 Task: View all the presentations.
Action: Mouse moved to (1123, 209)
Screenshot: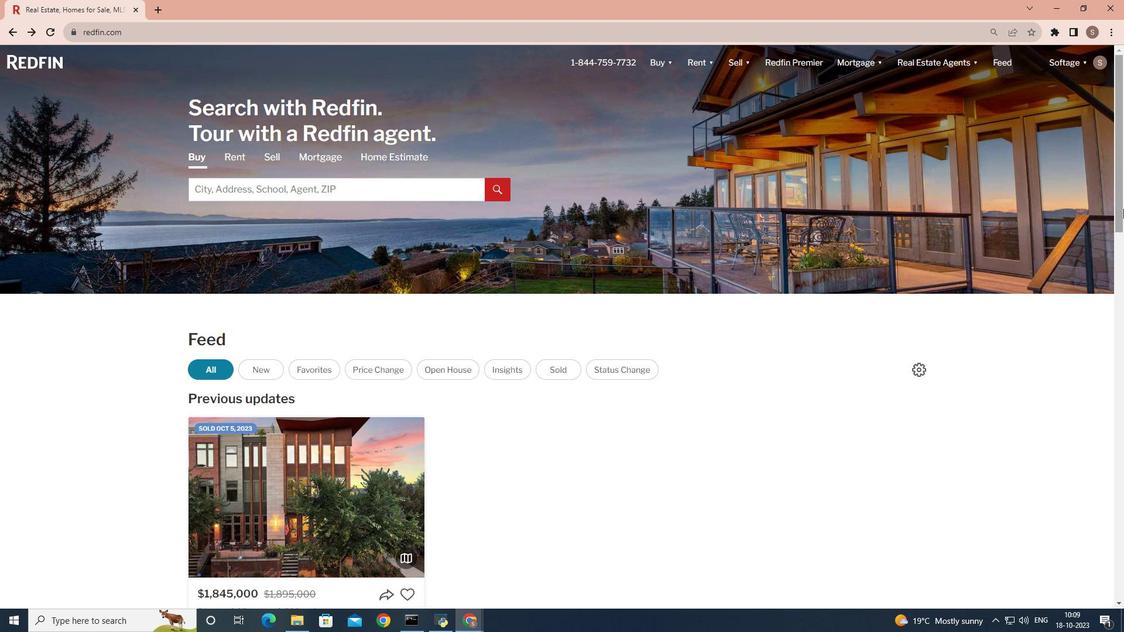 
Action: Mouse pressed left at (1123, 209)
Screenshot: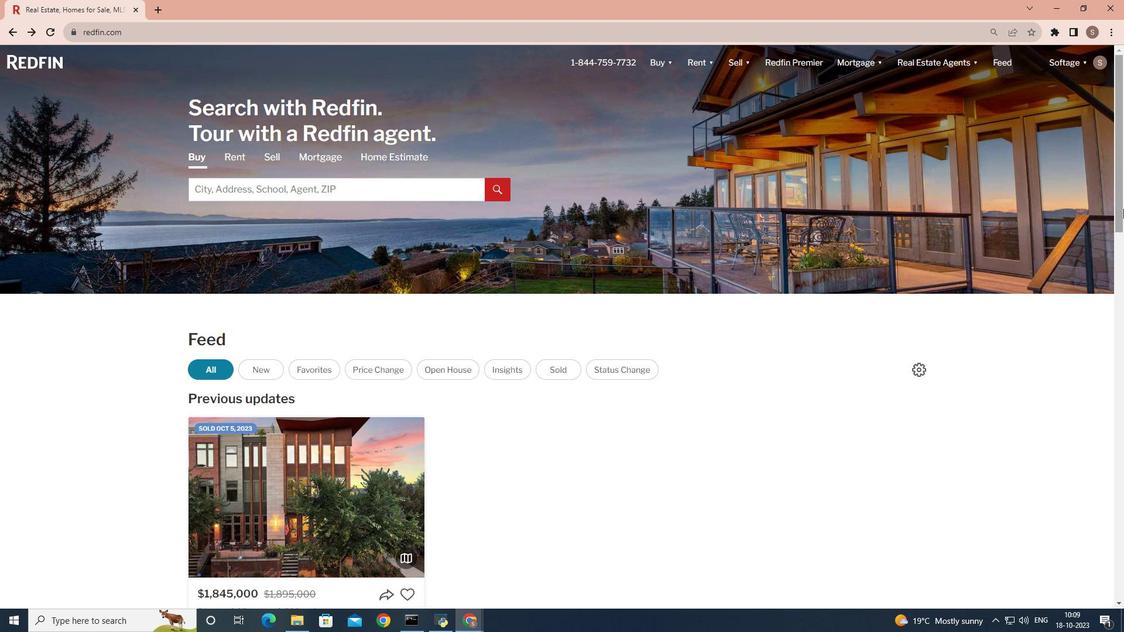 
Action: Mouse moved to (341, 481)
Screenshot: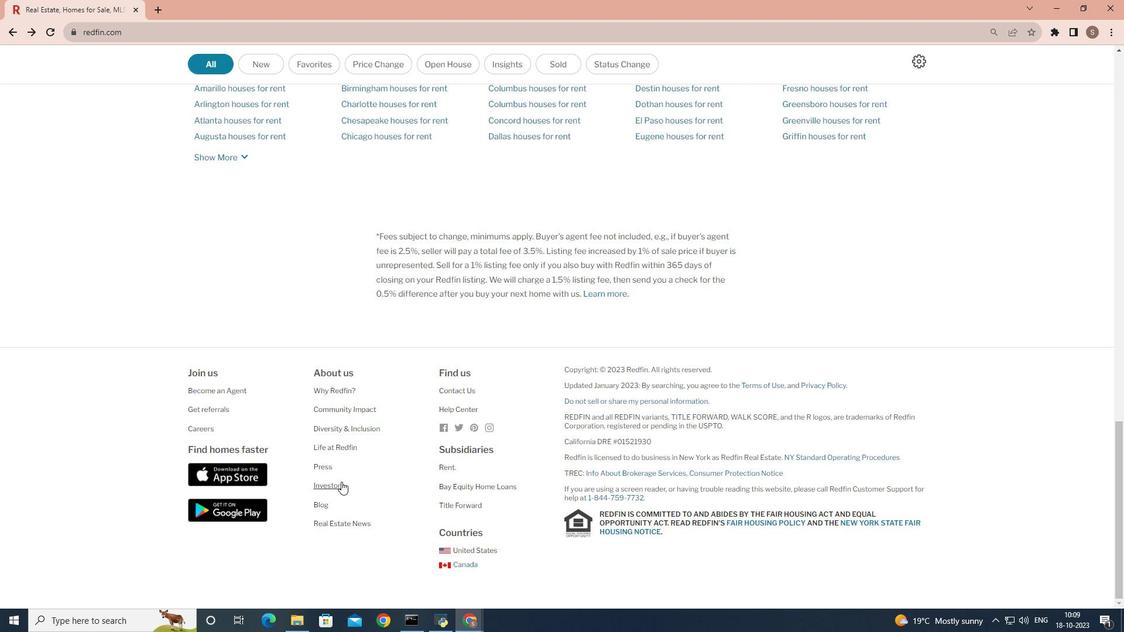 
Action: Mouse pressed left at (341, 481)
Screenshot: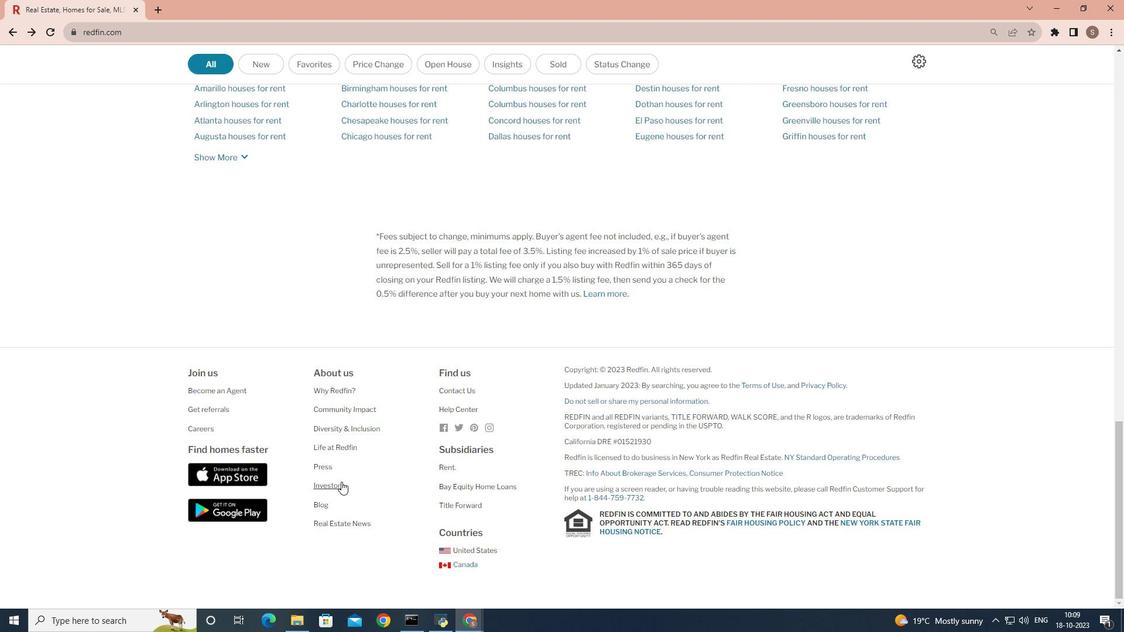 
Action: Mouse moved to (293, 349)
Screenshot: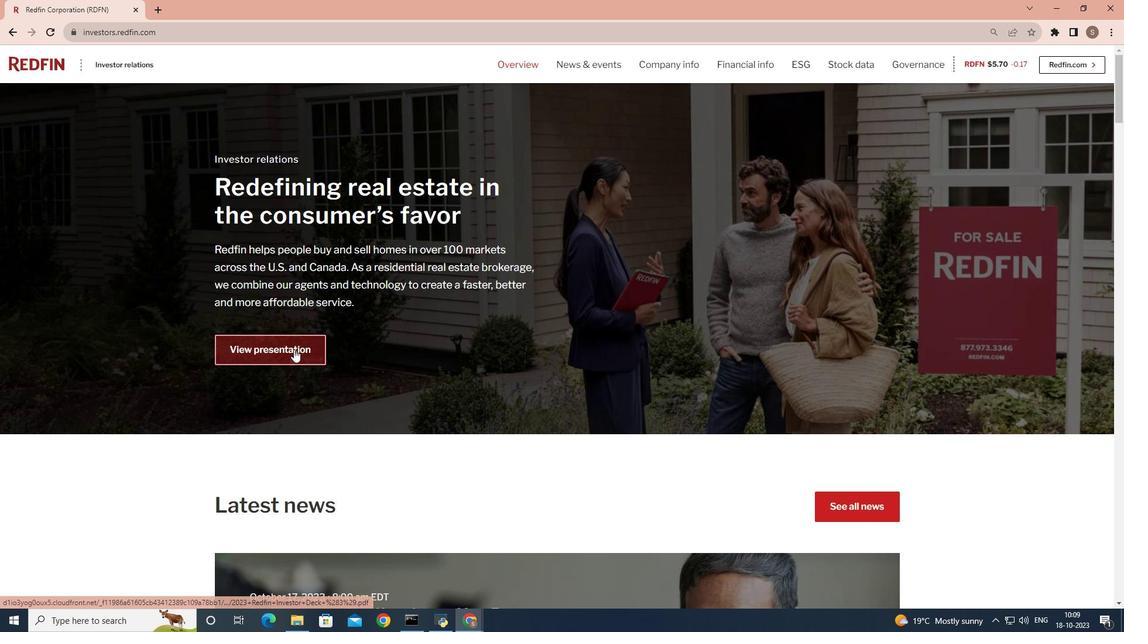 
Action: Mouse pressed left at (293, 349)
Screenshot: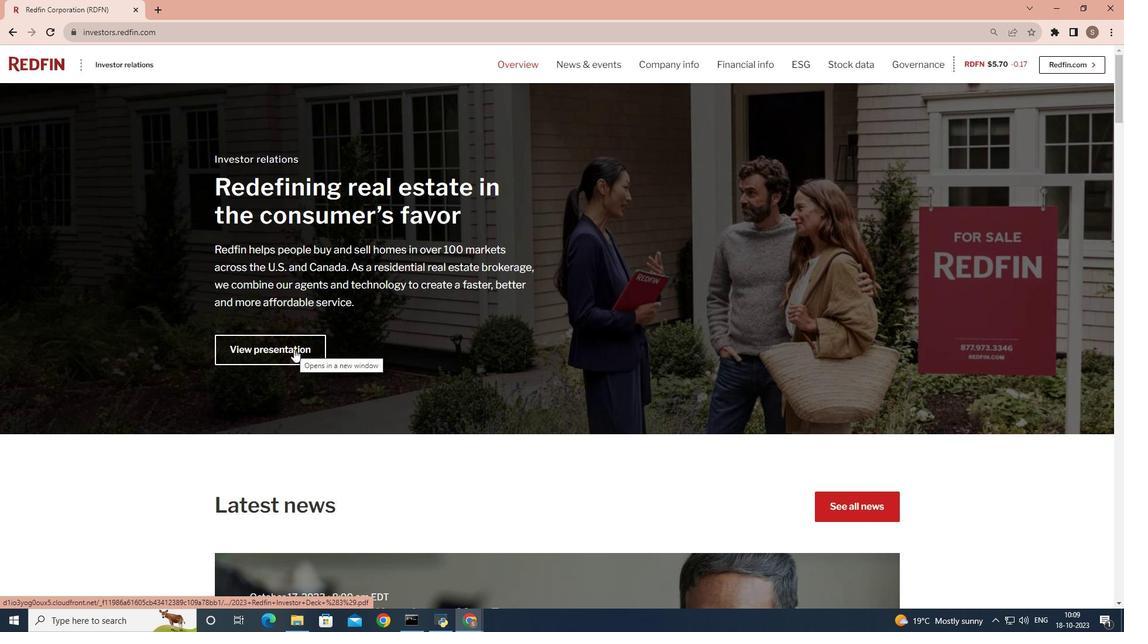
Action: Mouse scrolled (293, 348) with delta (0, 0)
Screenshot: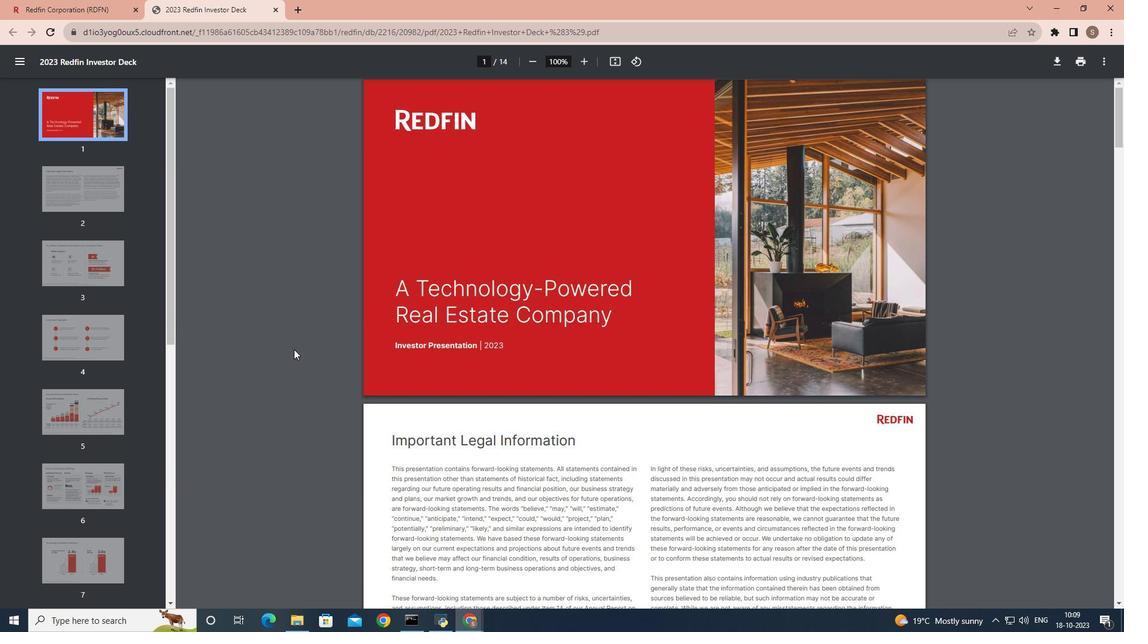 
Action: Mouse scrolled (293, 348) with delta (0, 0)
Screenshot: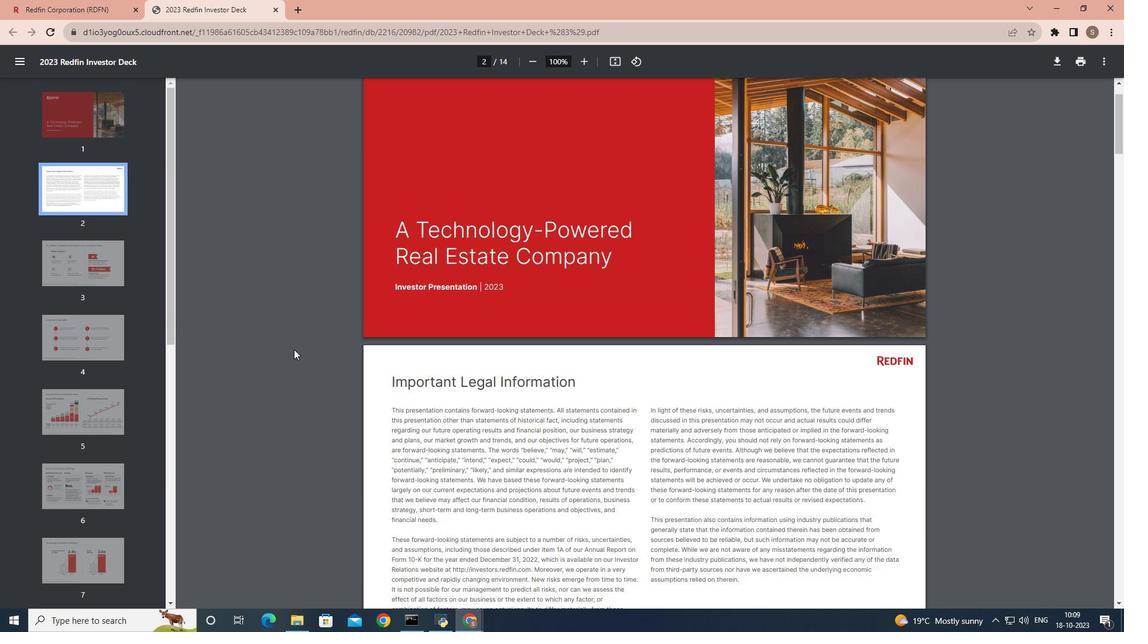 
Action: Mouse scrolled (293, 348) with delta (0, 0)
Screenshot: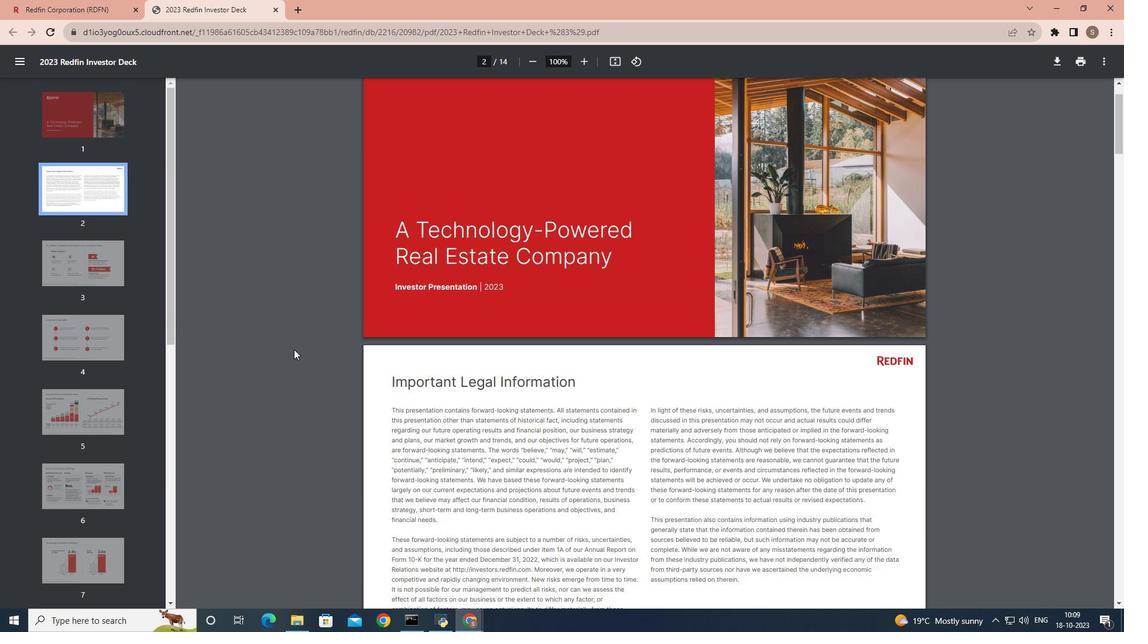 
Action: Mouse scrolled (293, 348) with delta (0, 0)
Screenshot: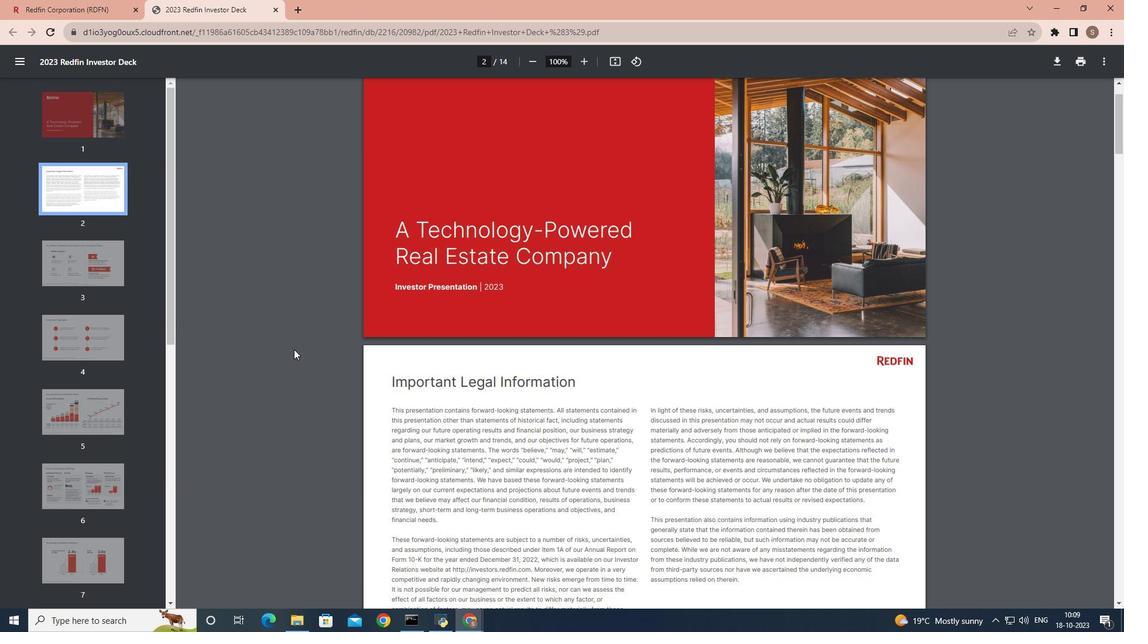 
Action: Mouse scrolled (293, 348) with delta (0, 0)
Screenshot: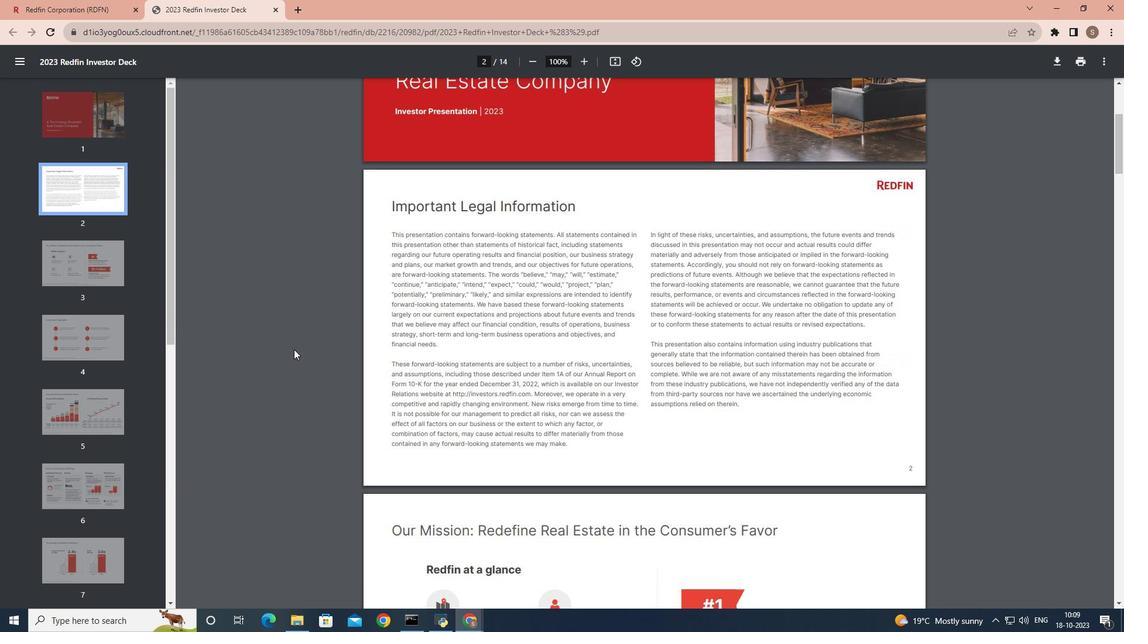 
Action: Mouse scrolled (293, 348) with delta (0, 0)
Screenshot: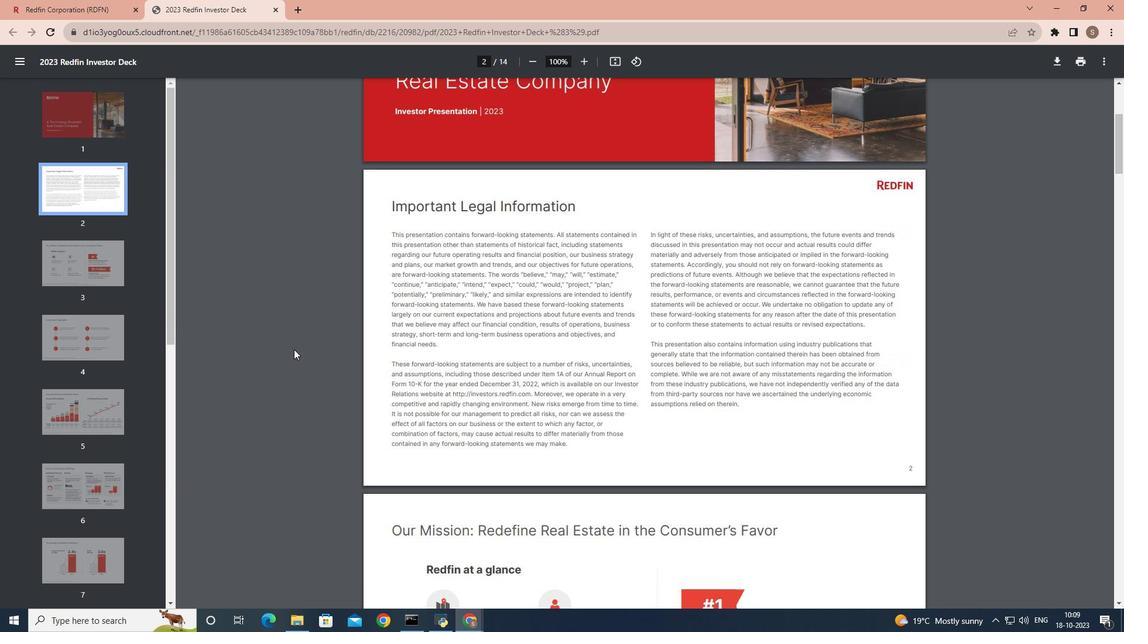 
Action: Mouse scrolled (293, 348) with delta (0, 0)
Screenshot: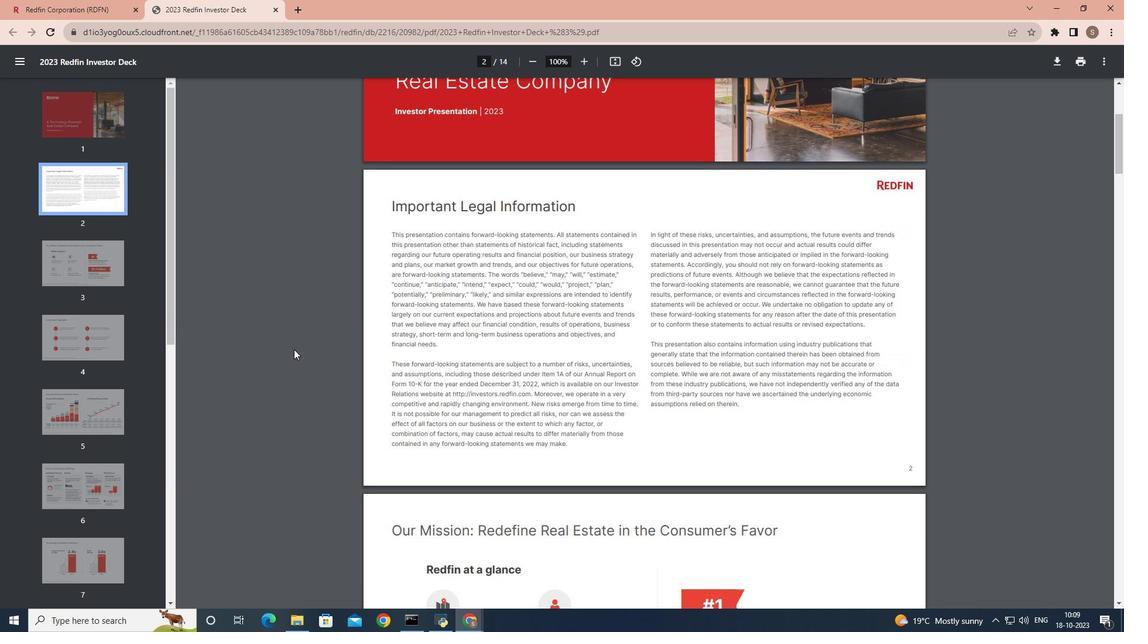 
Action: Mouse scrolled (293, 348) with delta (0, 0)
Screenshot: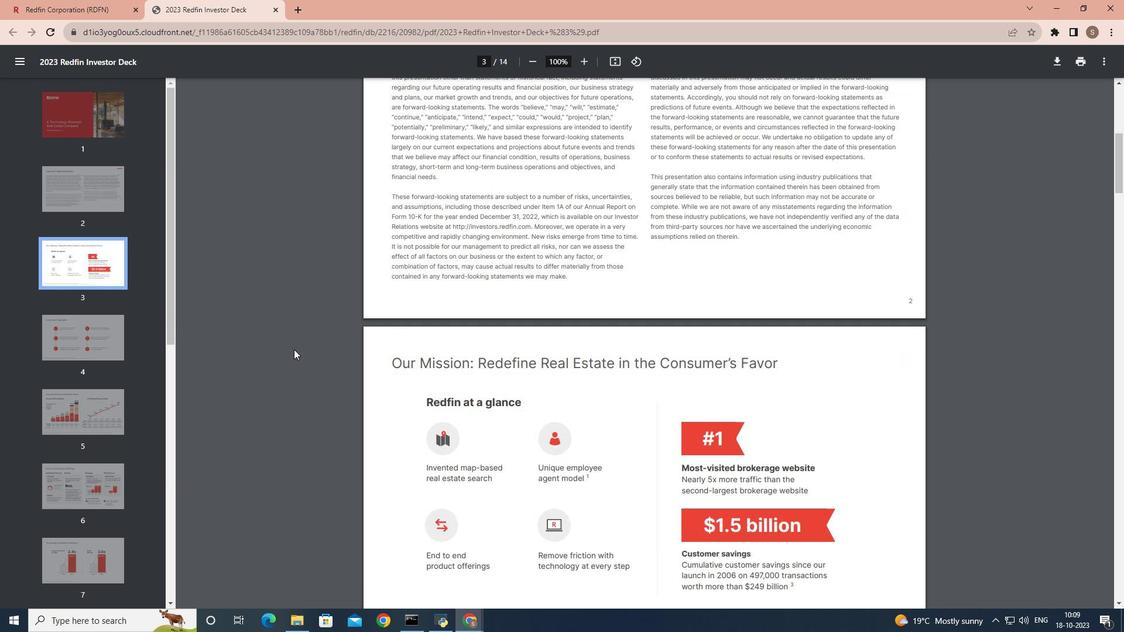 
Action: Mouse scrolled (293, 348) with delta (0, 0)
Screenshot: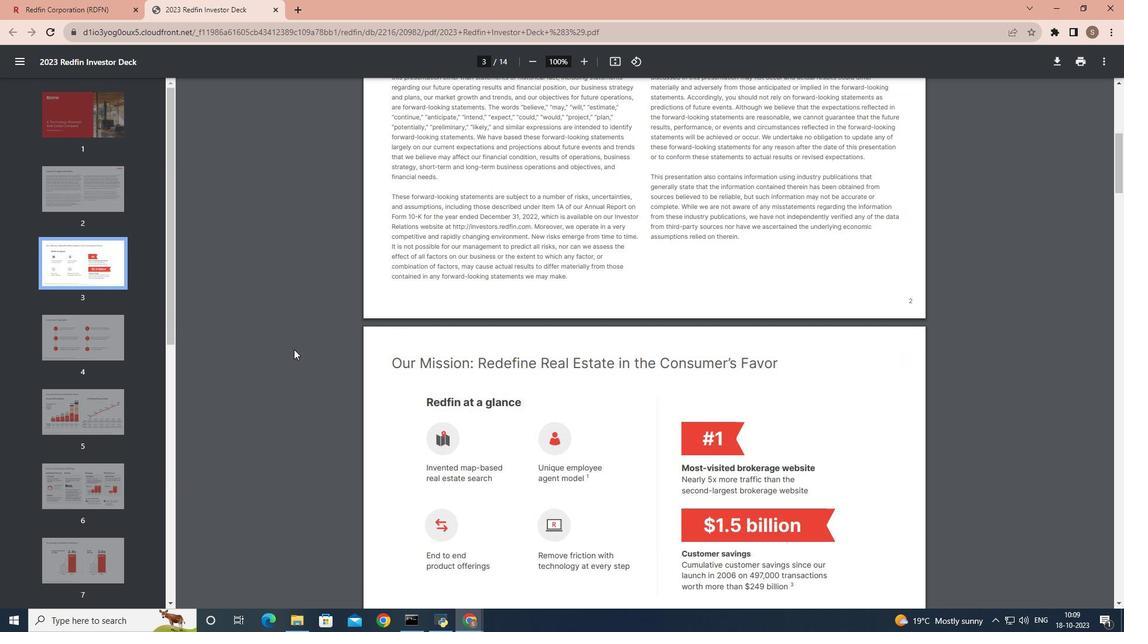 
Action: Mouse scrolled (293, 348) with delta (0, 0)
Screenshot: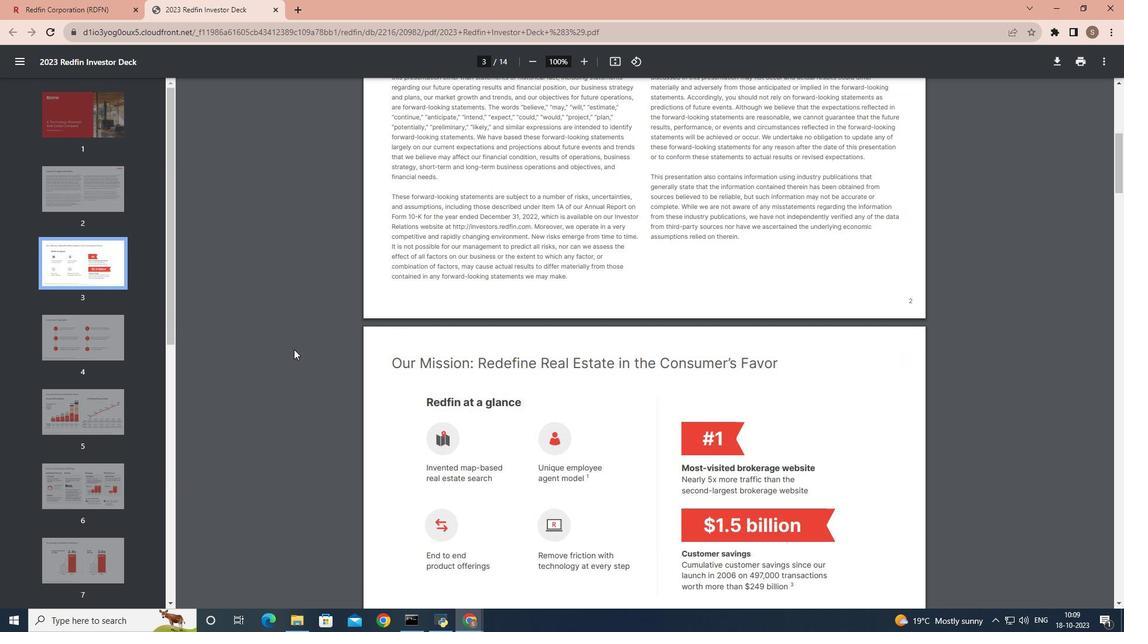 
Action: Mouse scrolled (293, 348) with delta (0, 0)
Screenshot: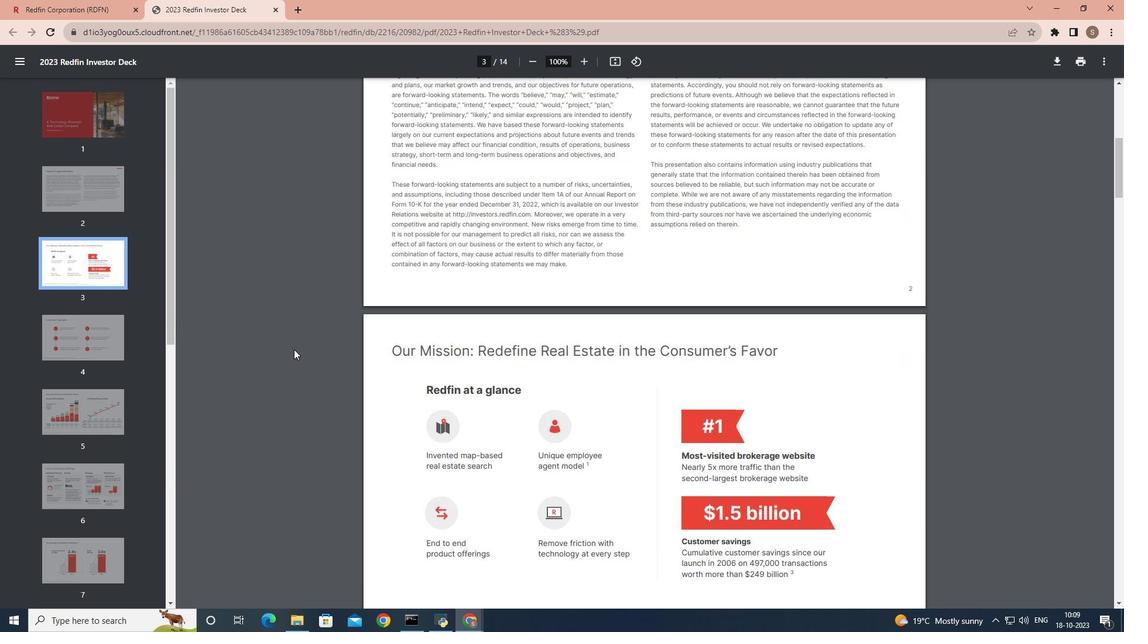 
Action: Mouse scrolled (293, 348) with delta (0, 0)
Screenshot: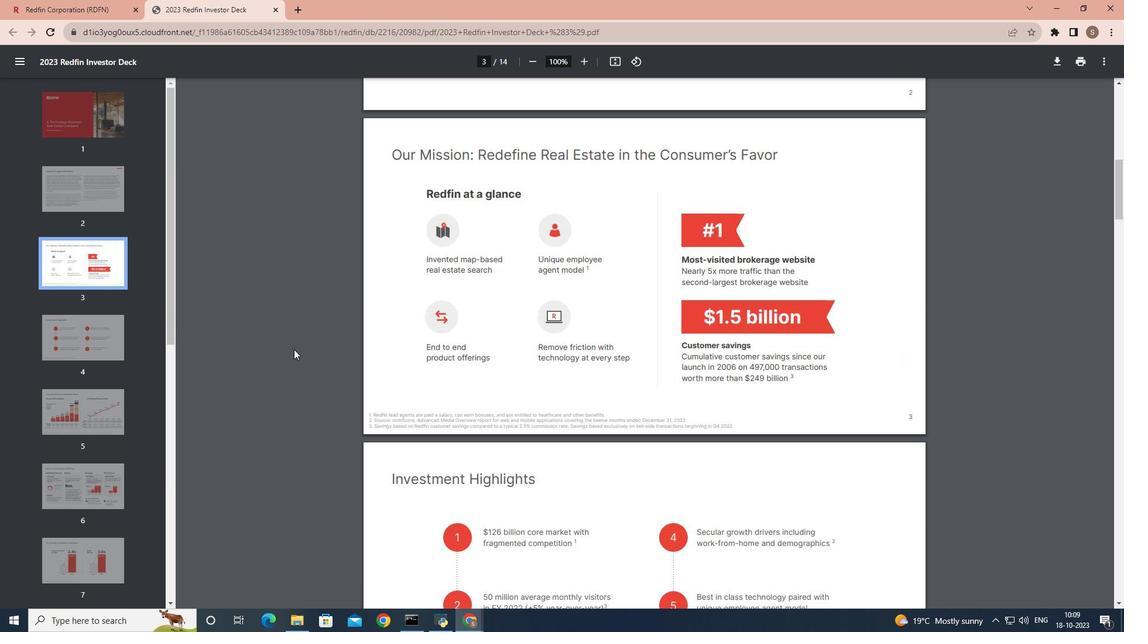 
Action: Mouse scrolled (293, 348) with delta (0, 0)
Screenshot: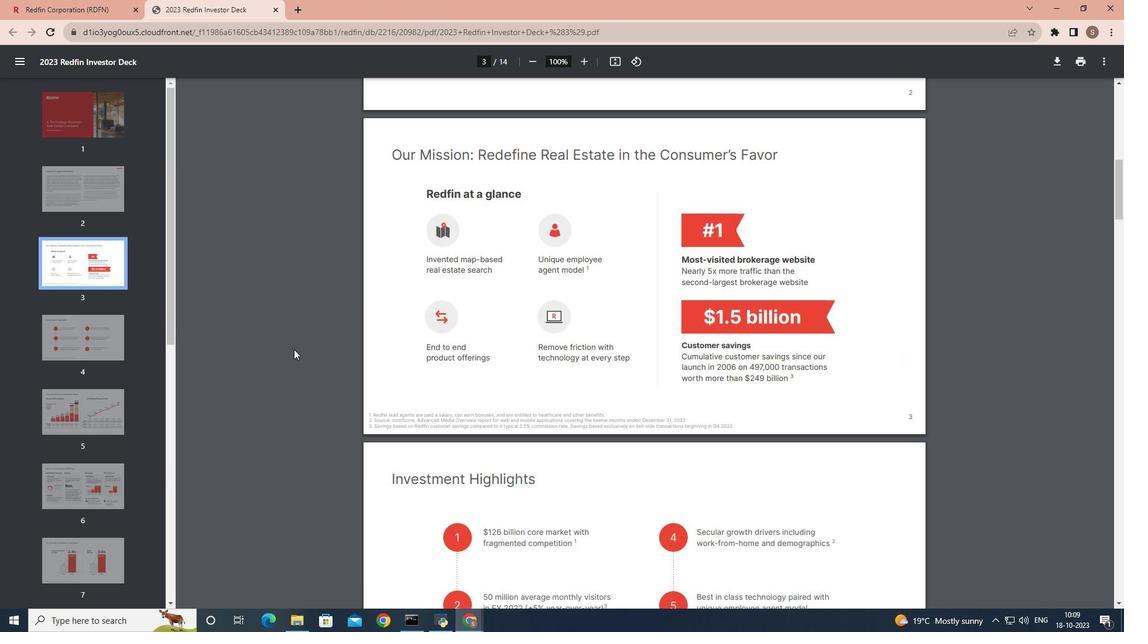 
Action: Mouse scrolled (293, 348) with delta (0, 0)
Screenshot: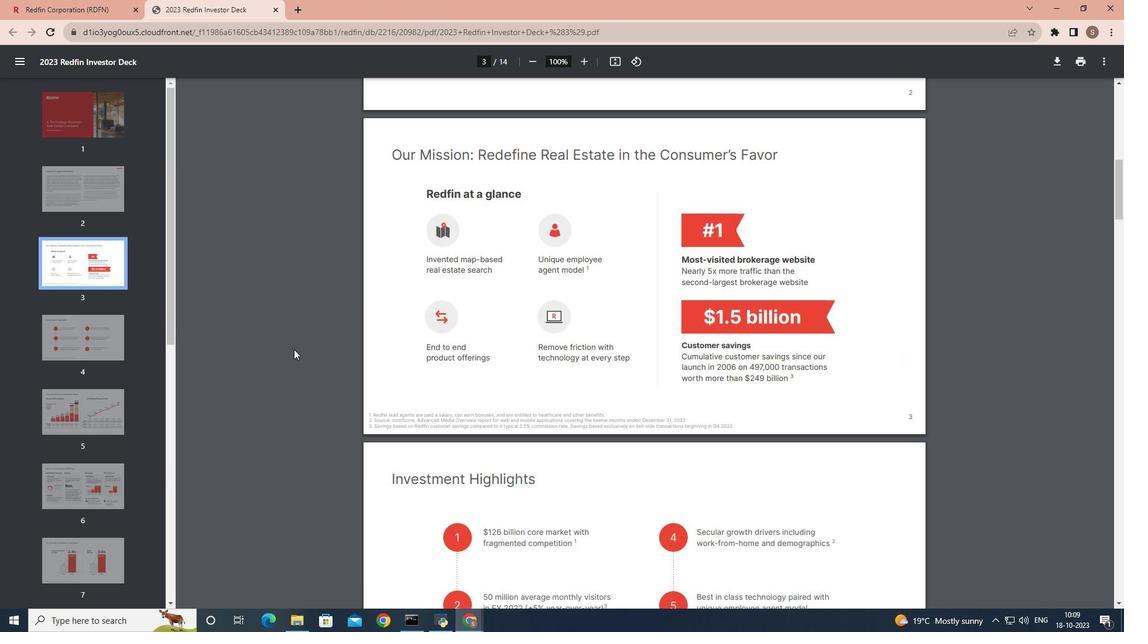 
Action: Mouse scrolled (293, 348) with delta (0, 0)
Screenshot: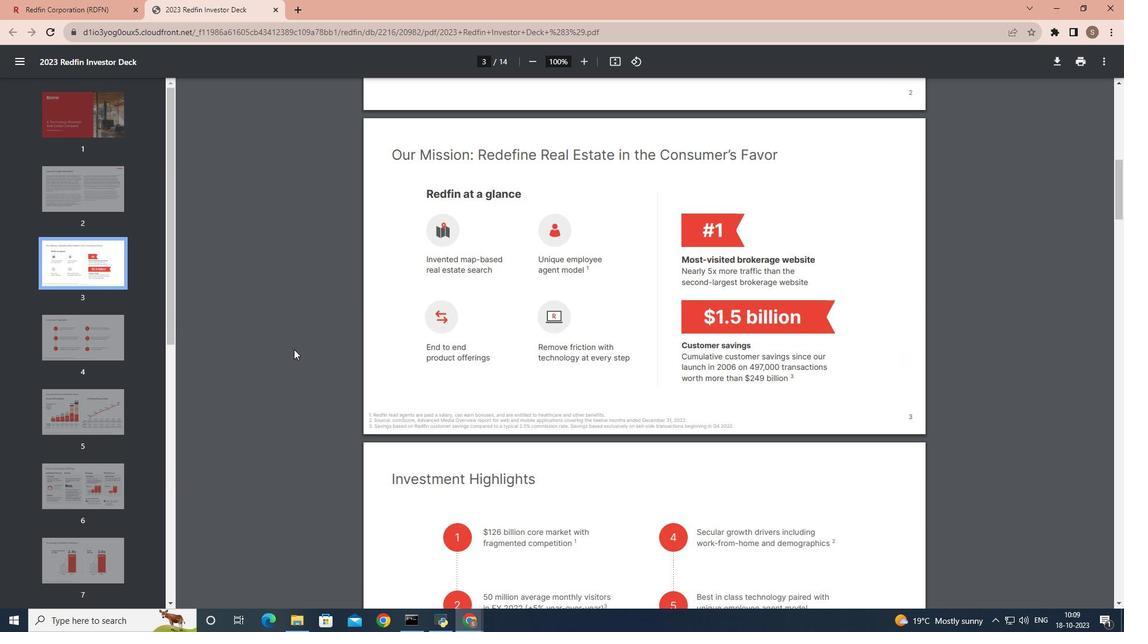 
Action: Mouse scrolled (293, 348) with delta (0, 0)
Screenshot: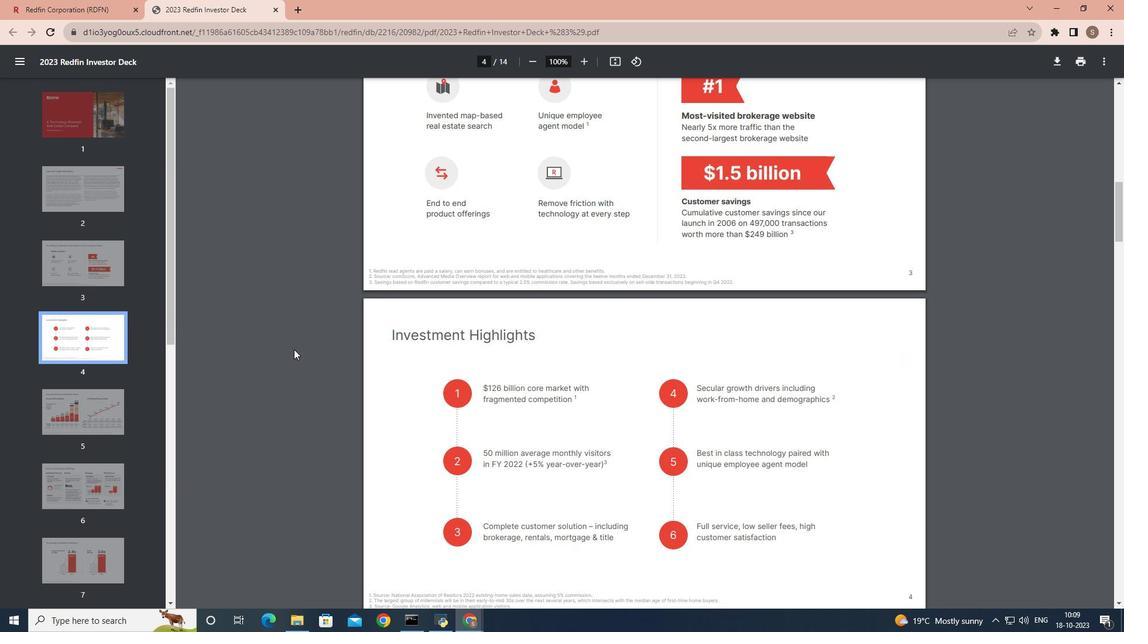 
Action: Mouse scrolled (293, 348) with delta (0, 0)
Screenshot: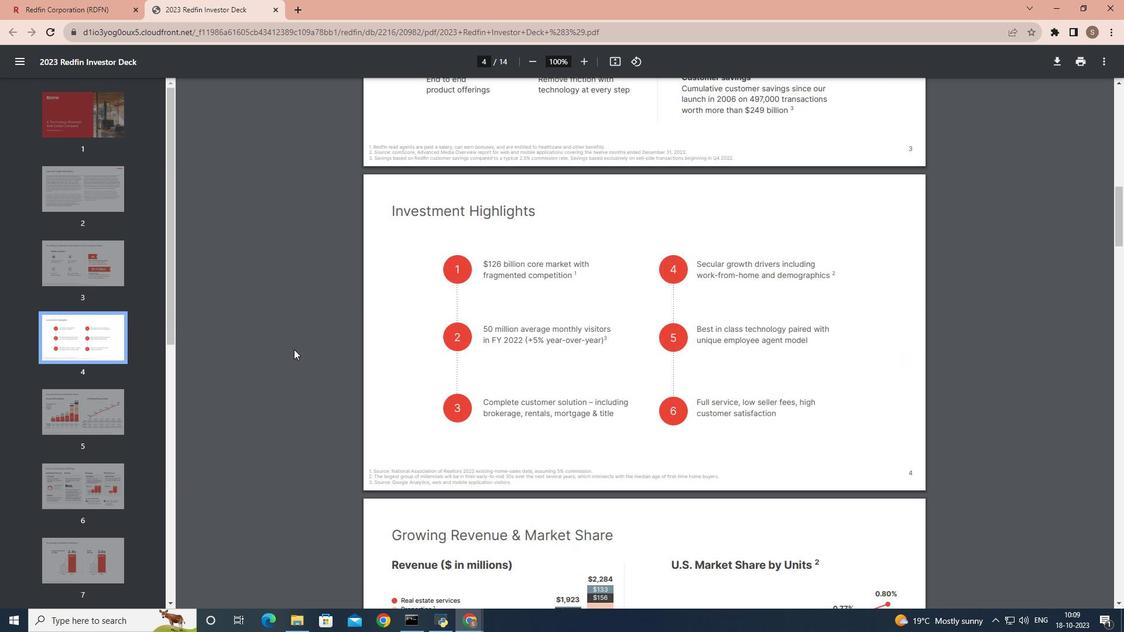 
Action: Mouse scrolled (293, 348) with delta (0, 0)
Screenshot: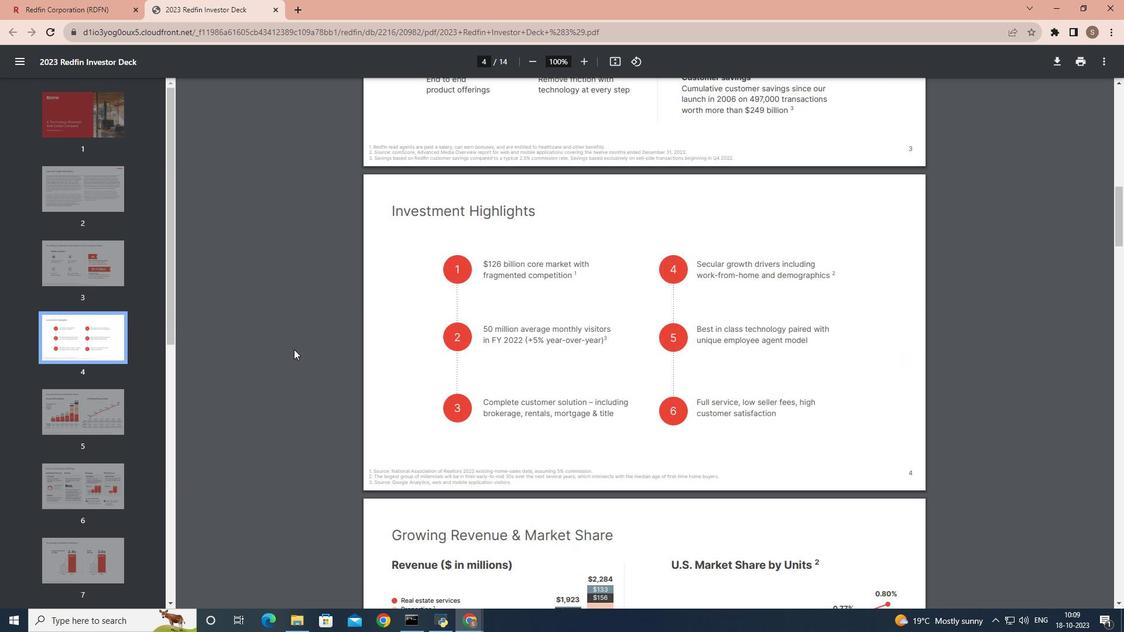 
Action: Mouse scrolled (293, 348) with delta (0, 0)
Screenshot: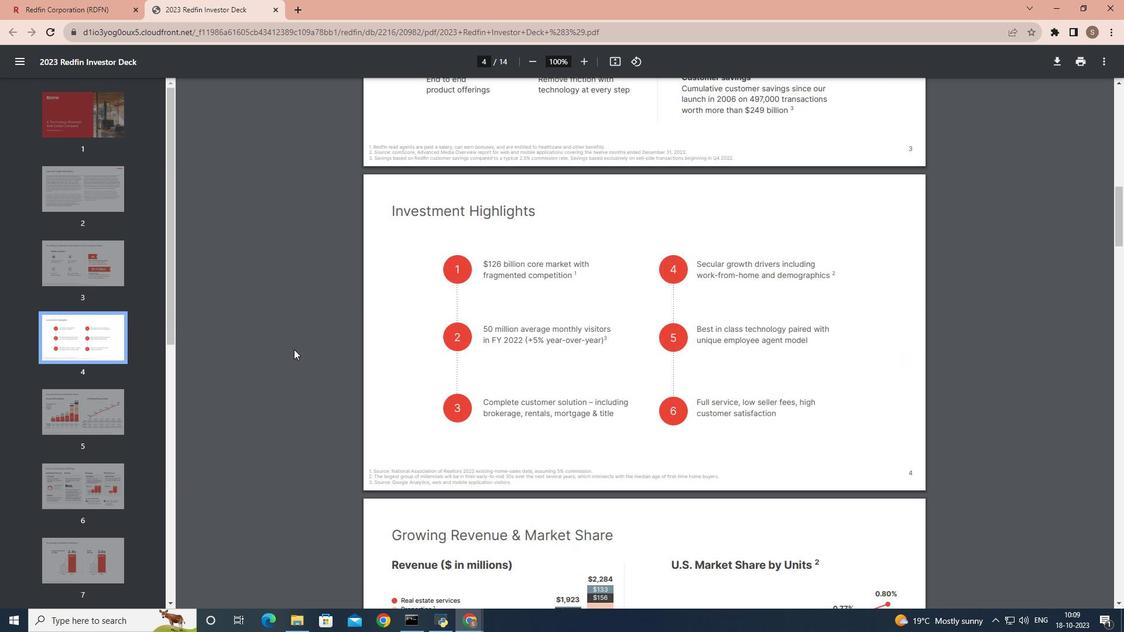 
Action: Mouse scrolled (293, 348) with delta (0, 0)
Screenshot: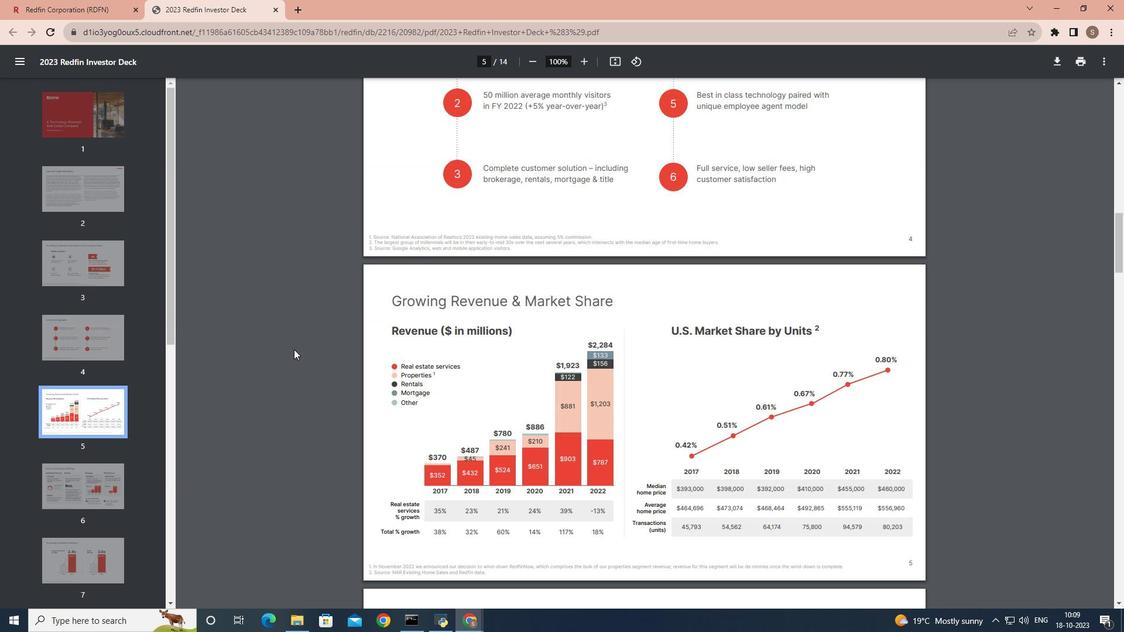 
Action: Mouse scrolled (293, 348) with delta (0, 0)
Screenshot: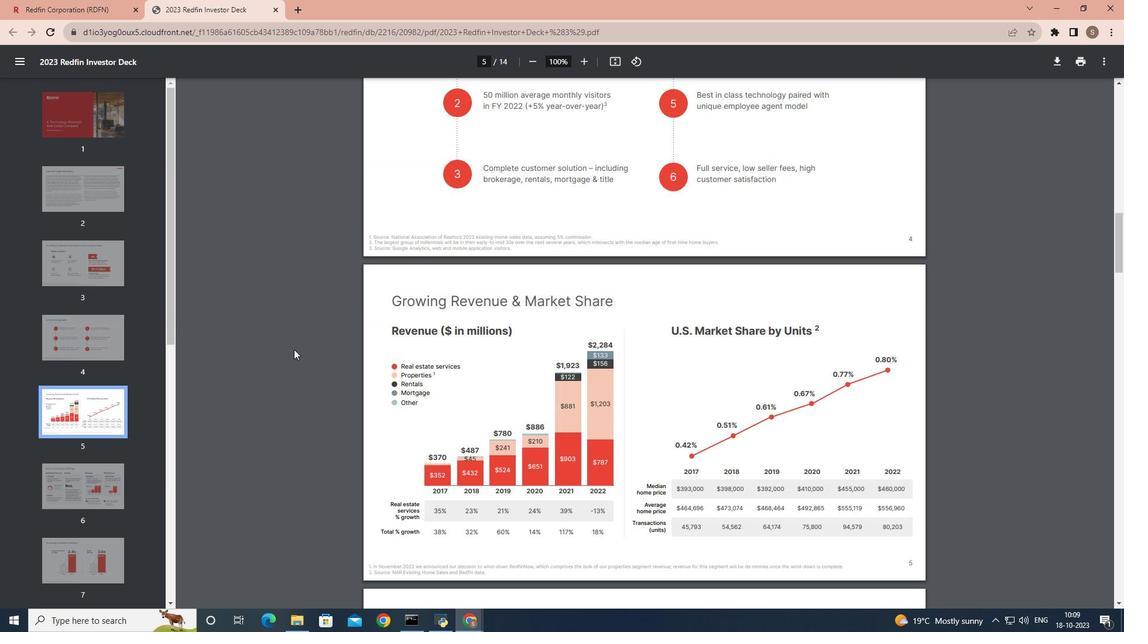 
Action: Mouse scrolled (293, 348) with delta (0, 0)
Screenshot: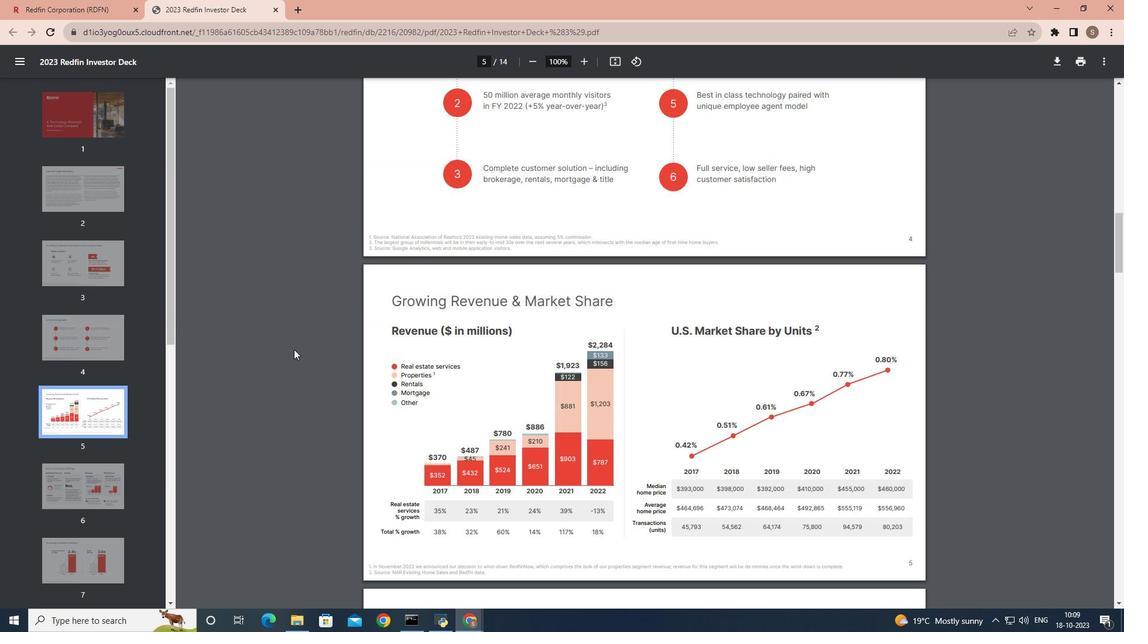 
Action: Mouse scrolled (293, 348) with delta (0, 0)
Screenshot: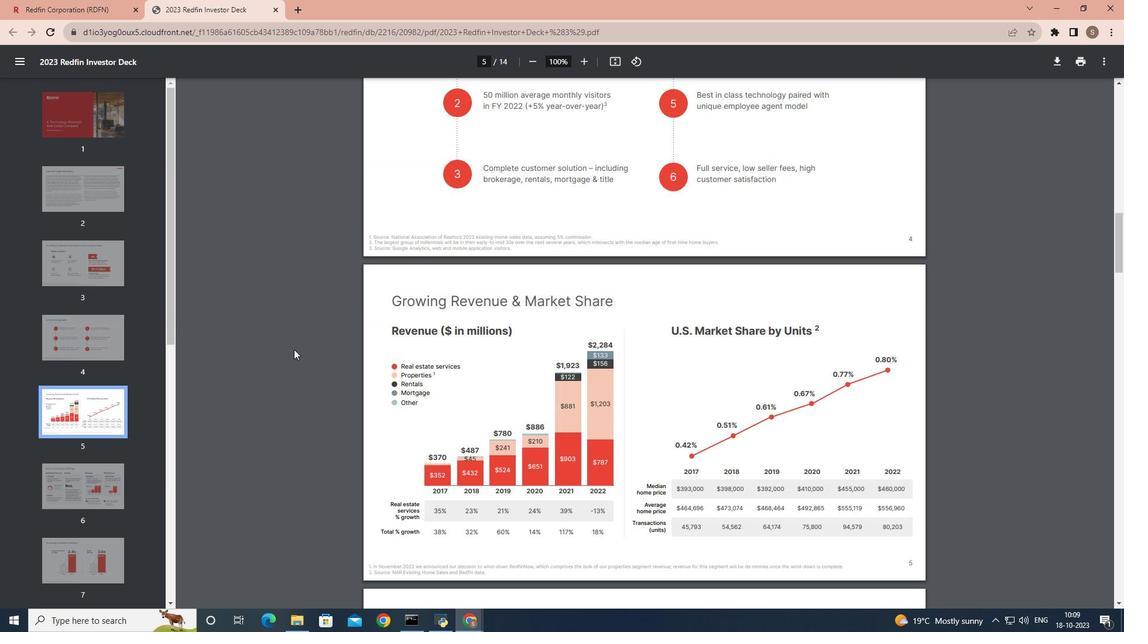 
Action: Mouse scrolled (293, 348) with delta (0, 0)
Screenshot: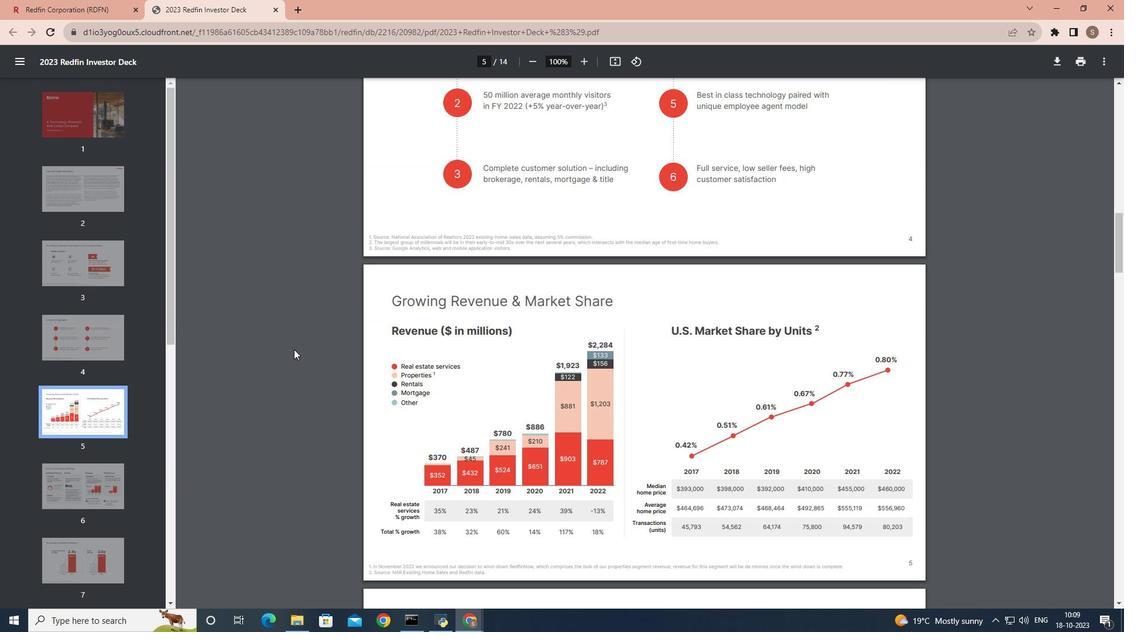 
Action: Mouse scrolled (293, 348) with delta (0, 0)
Screenshot: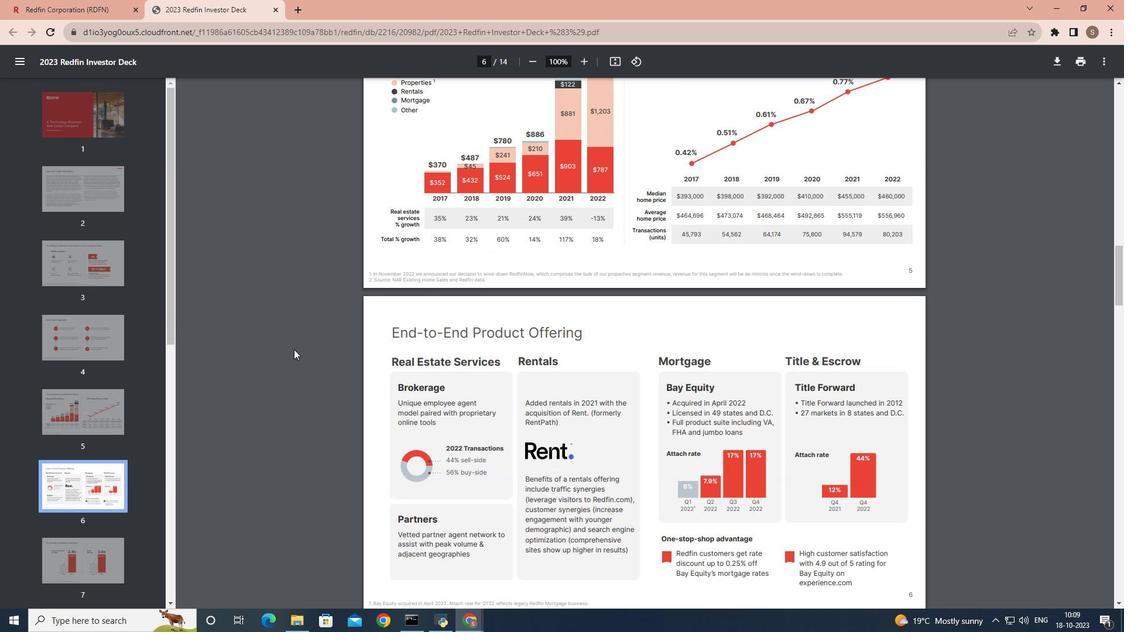 
Action: Mouse scrolled (293, 348) with delta (0, 0)
Screenshot: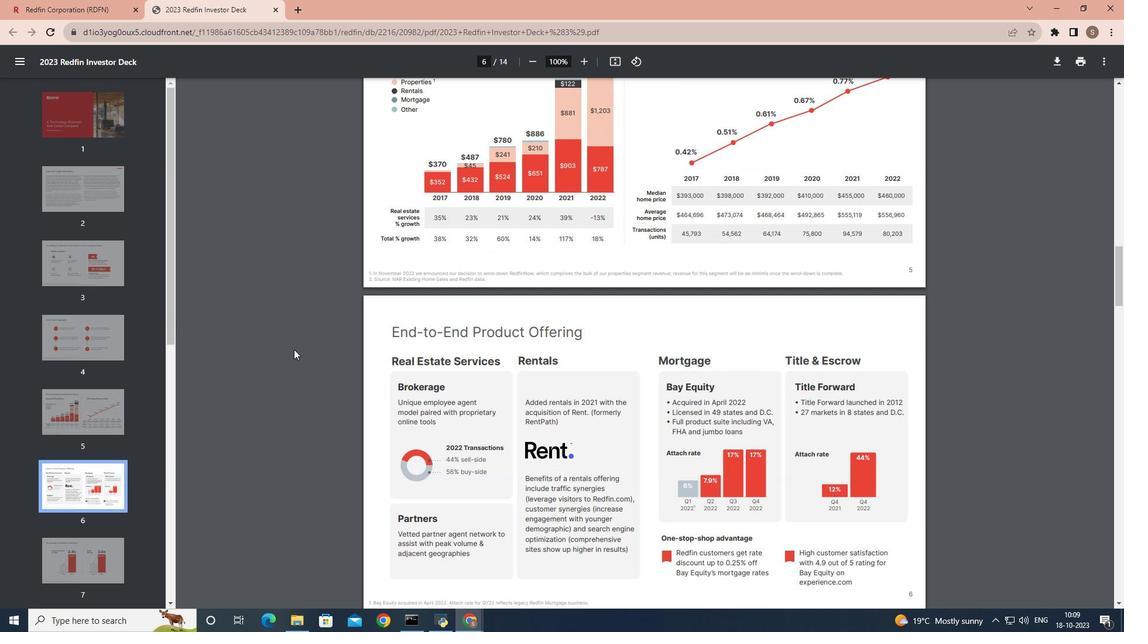 
Action: Mouse scrolled (293, 348) with delta (0, 0)
Screenshot: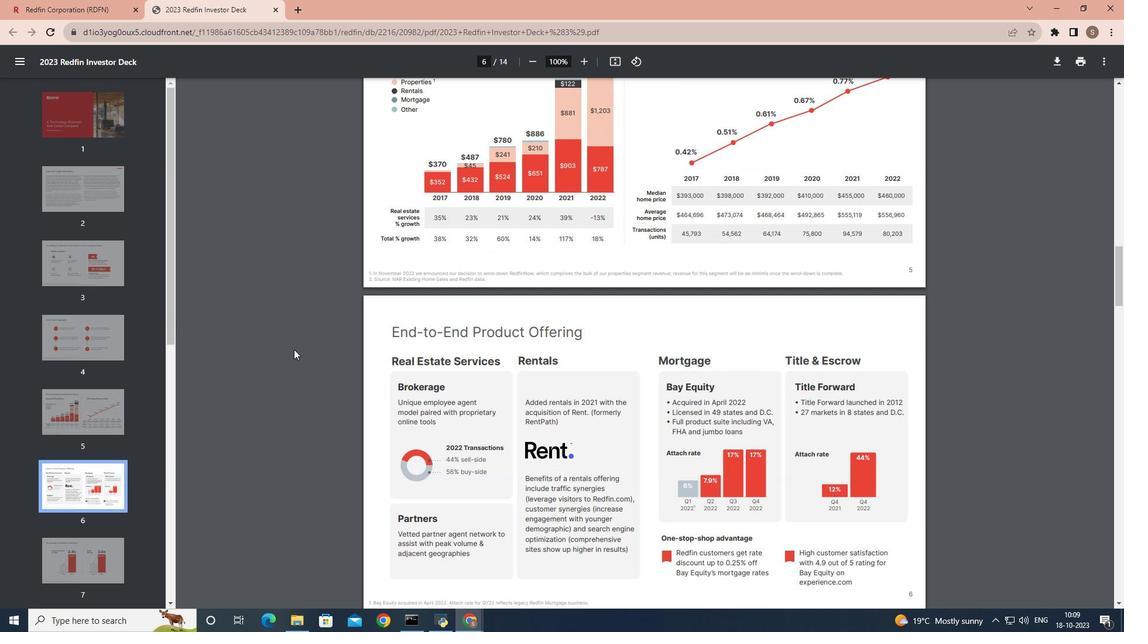 
Action: Mouse scrolled (293, 348) with delta (0, 0)
Screenshot: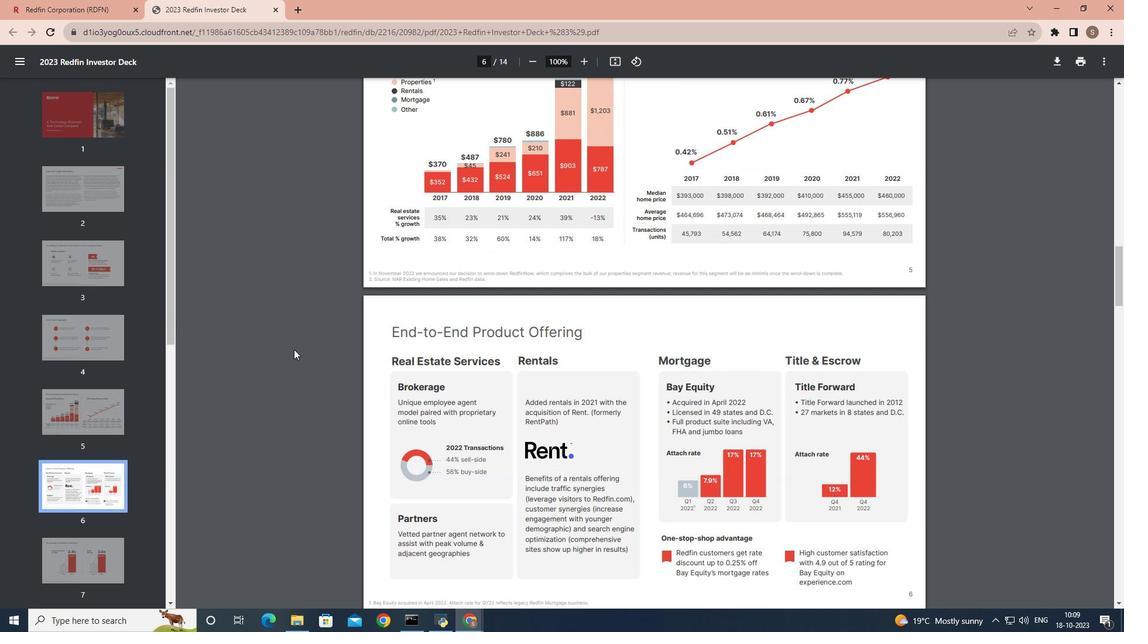 
Action: Mouse scrolled (293, 348) with delta (0, 0)
Screenshot: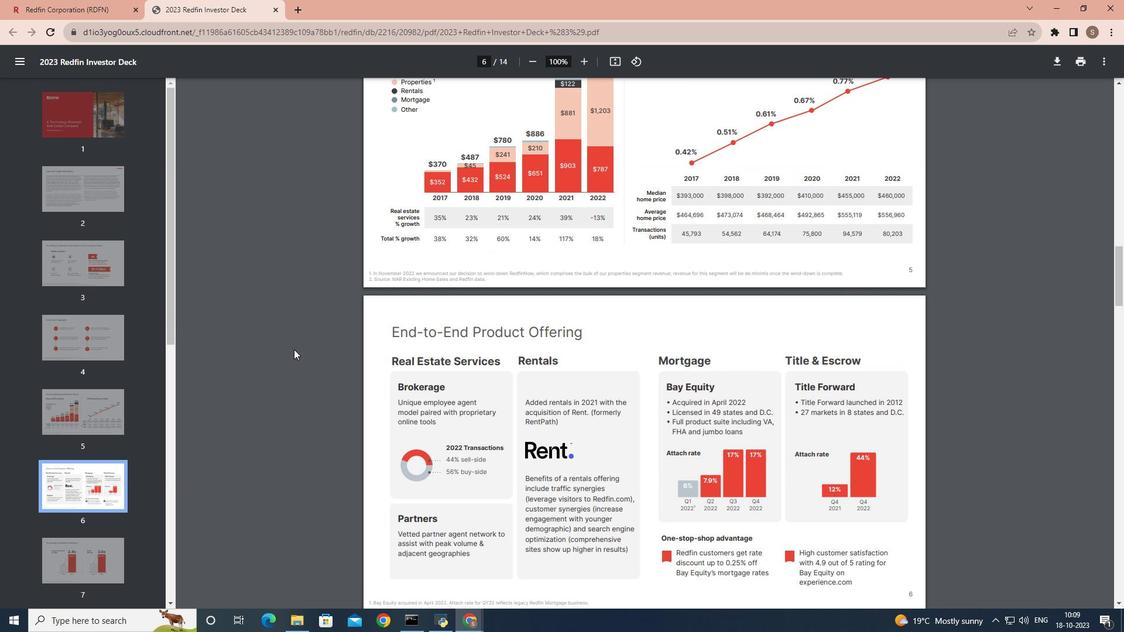 
Action: Mouse scrolled (293, 348) with delta (0, 0)
Screenshot: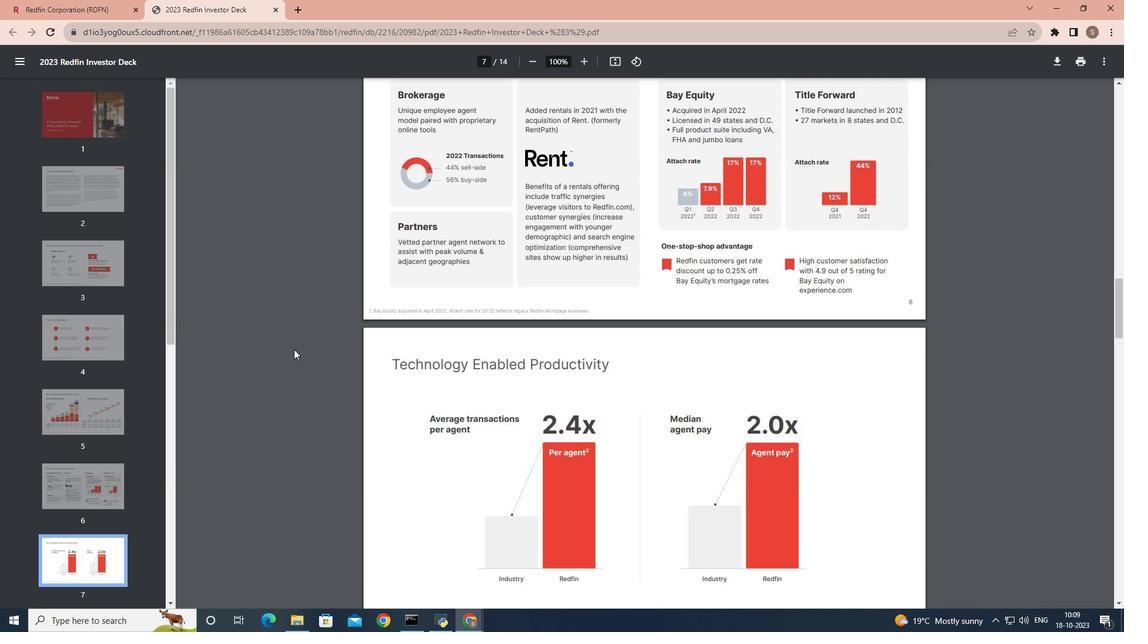 
Action: Mouse scrolled (293, 348) with delta (0, 0)
Screenshot: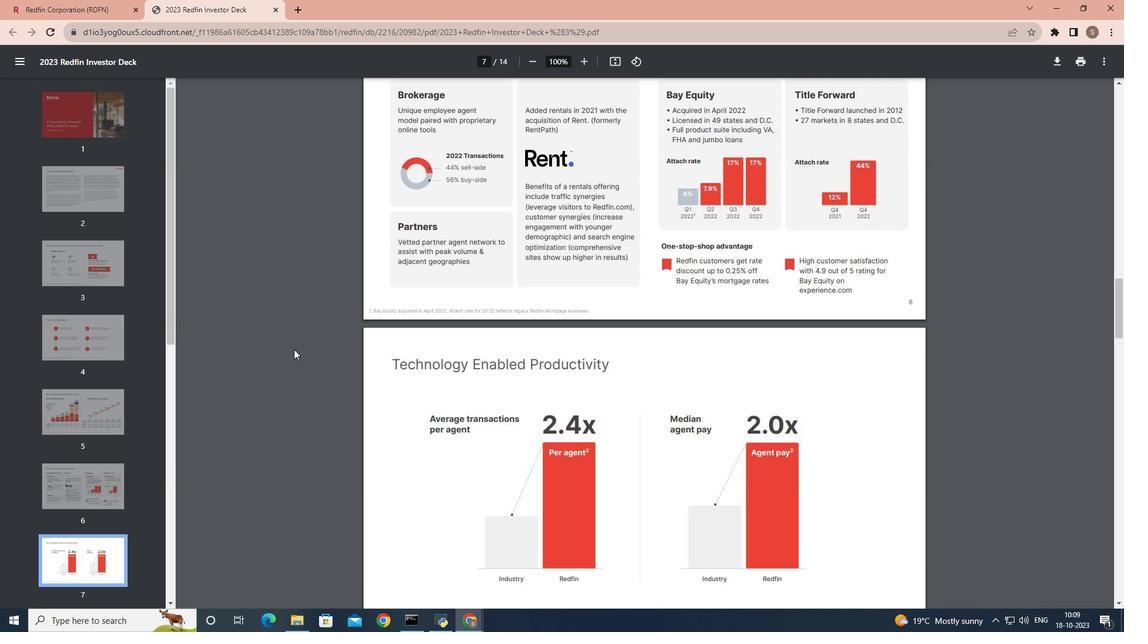 
Action: Mouse scrolled (293, 348) with delta (0, 0)
Screenshot: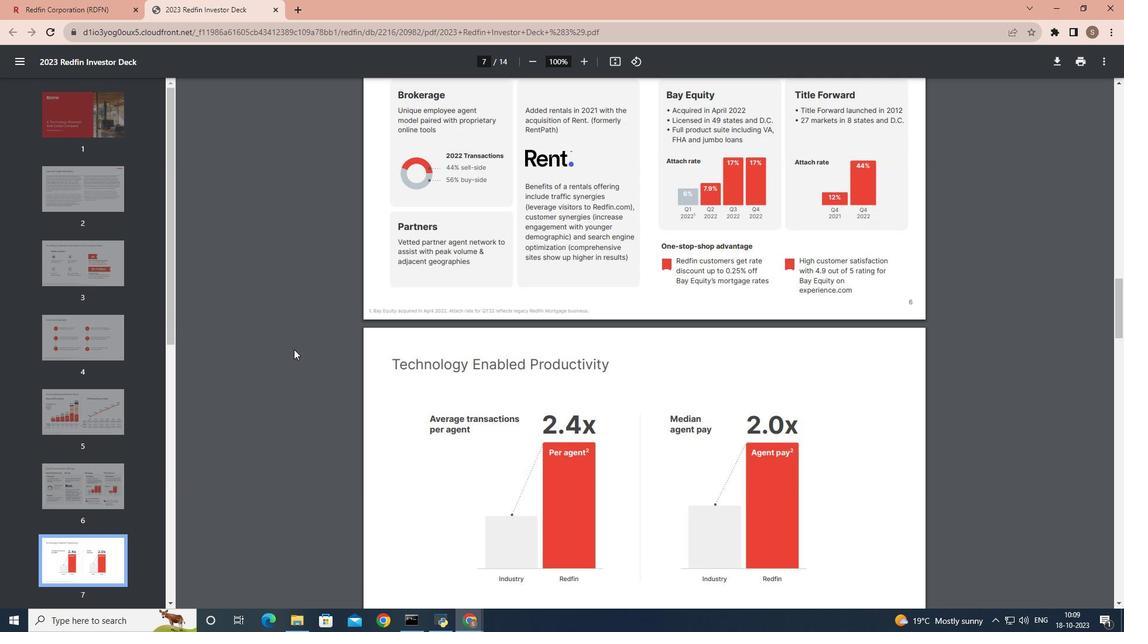 
Action: Mouse scrolled (293, 348) with delta (0, 0)
Screenshot: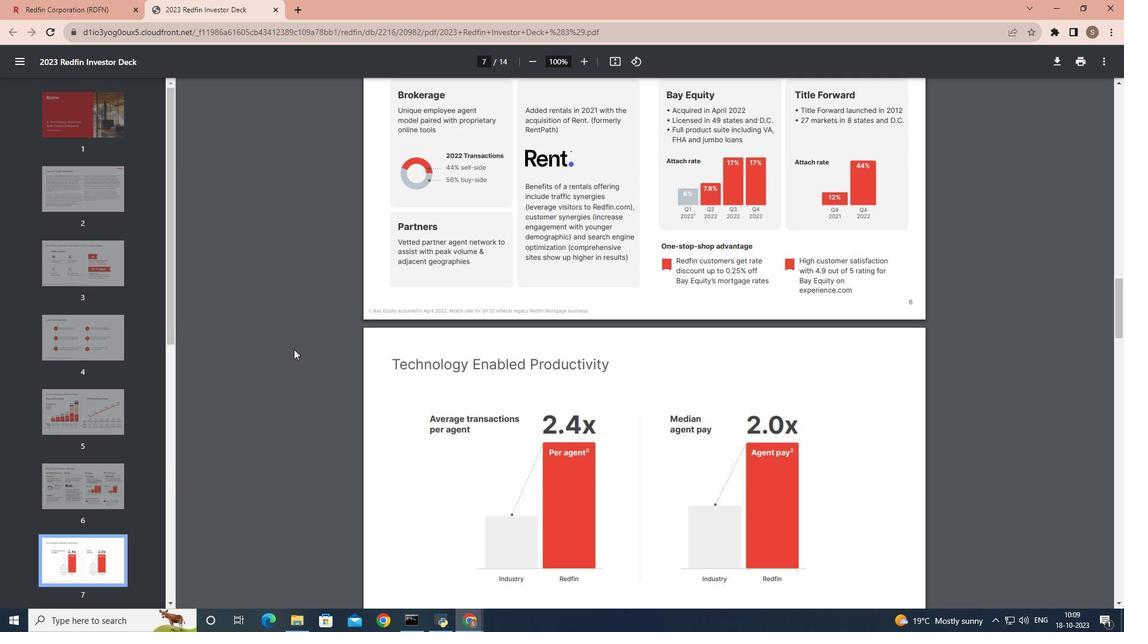 
Action: Mouse scrolled (293, 348) with delta (0, 0)
Screenshot: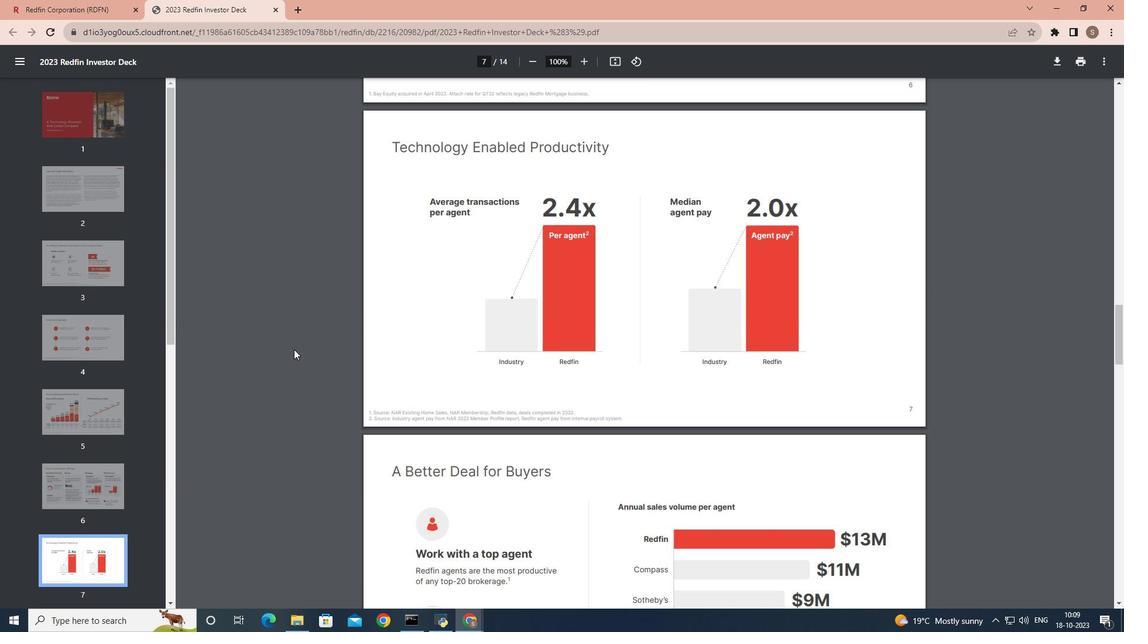 
Action: Mouse scrolled (293, 348) with delta (0, 0)
Screenshot: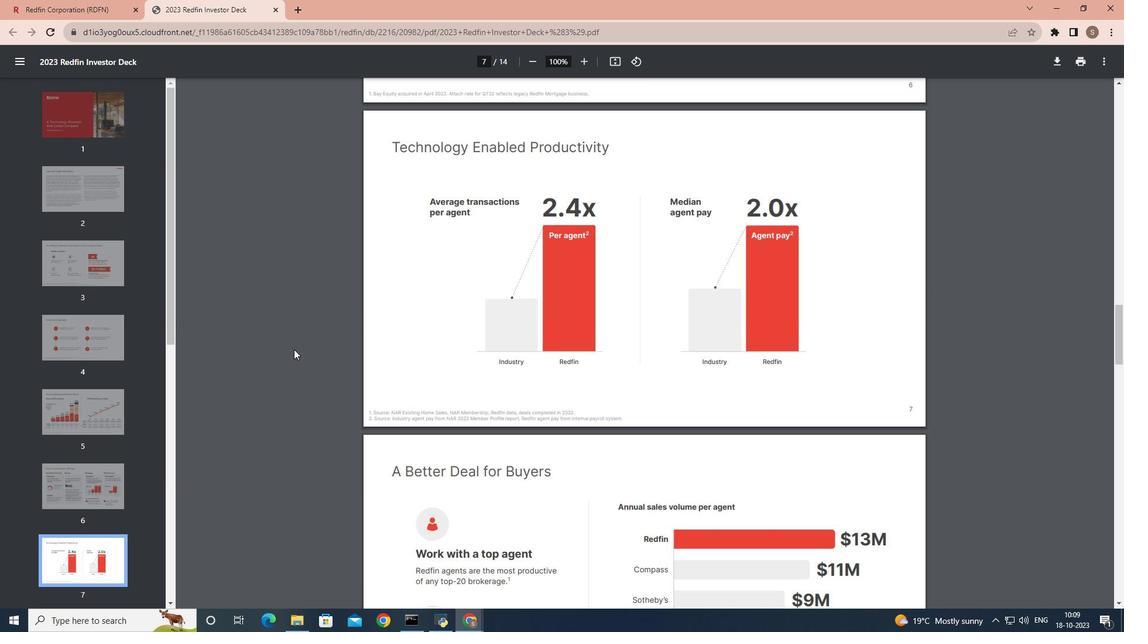 
Action: Mouse scrolled (293, 348) with delta (0, 0)
Screenshot: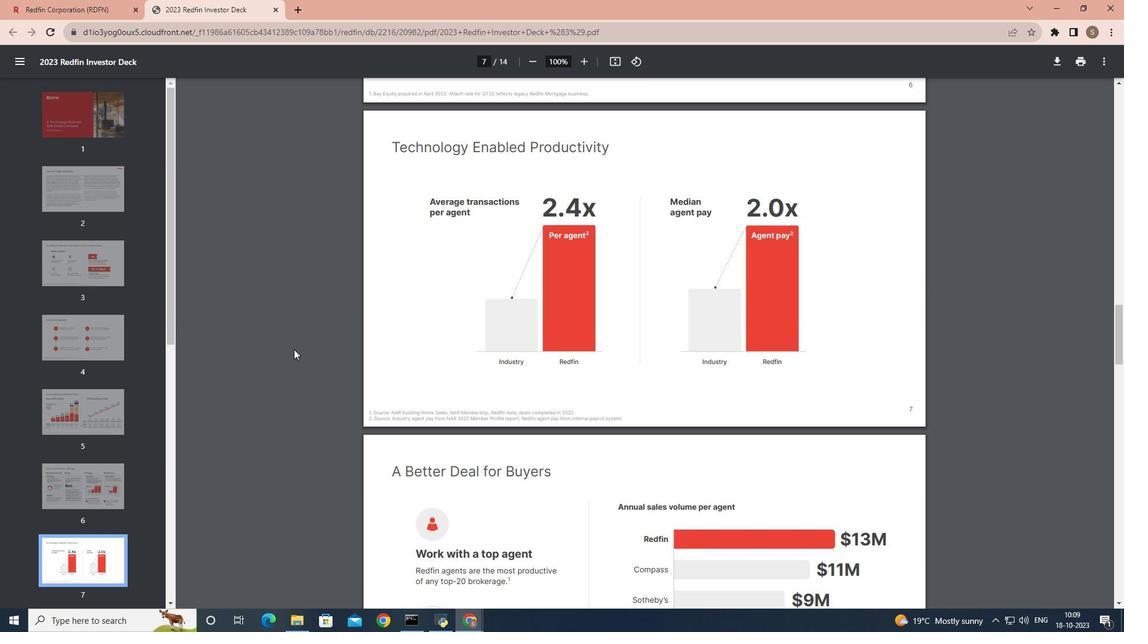 
Action: Mouse scrolled (293, 348) with delta (0, 0)
Screenshot: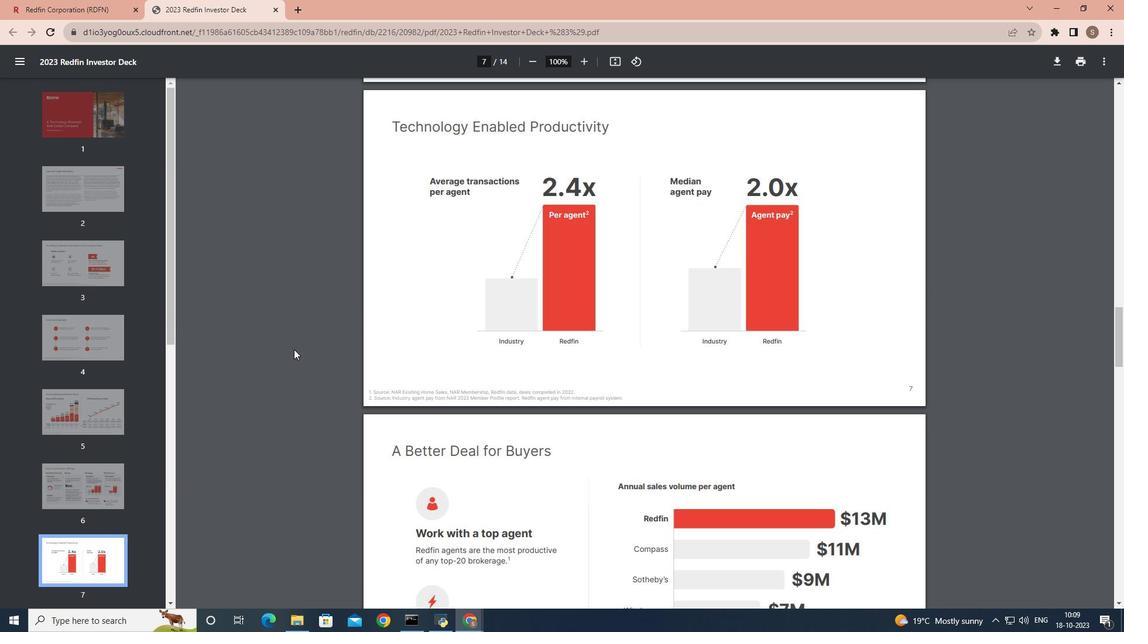 
Action: Mouse scrolled (293, 348) with delta (0, 0)
Screenshot: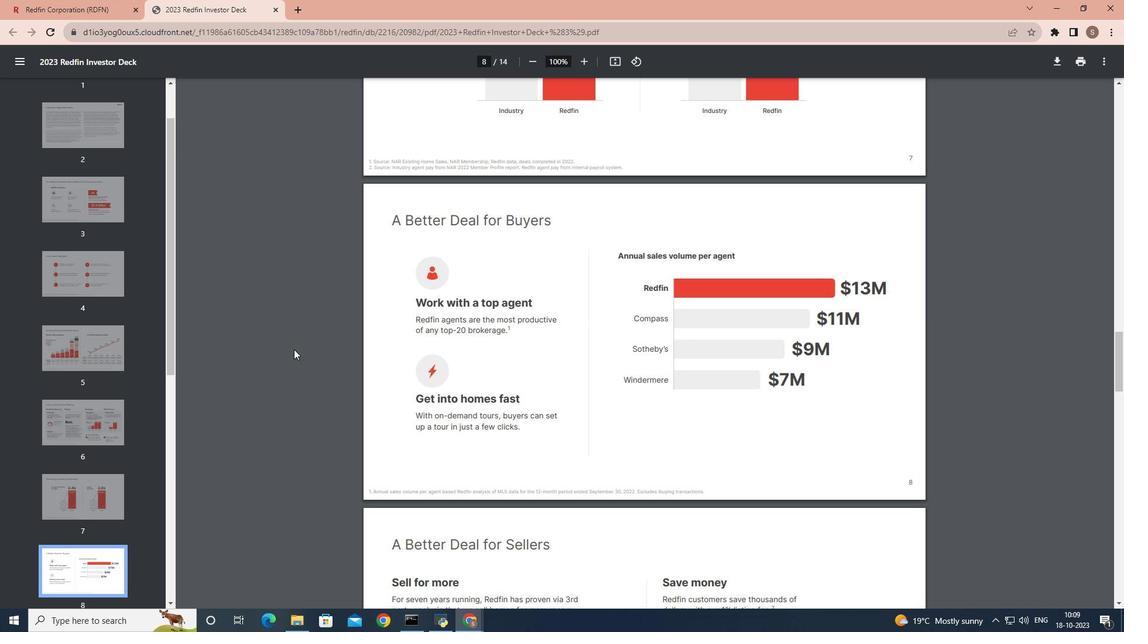 
Action: Mouse scrolled (293, 348) with delta (0, 0)
Screenshot: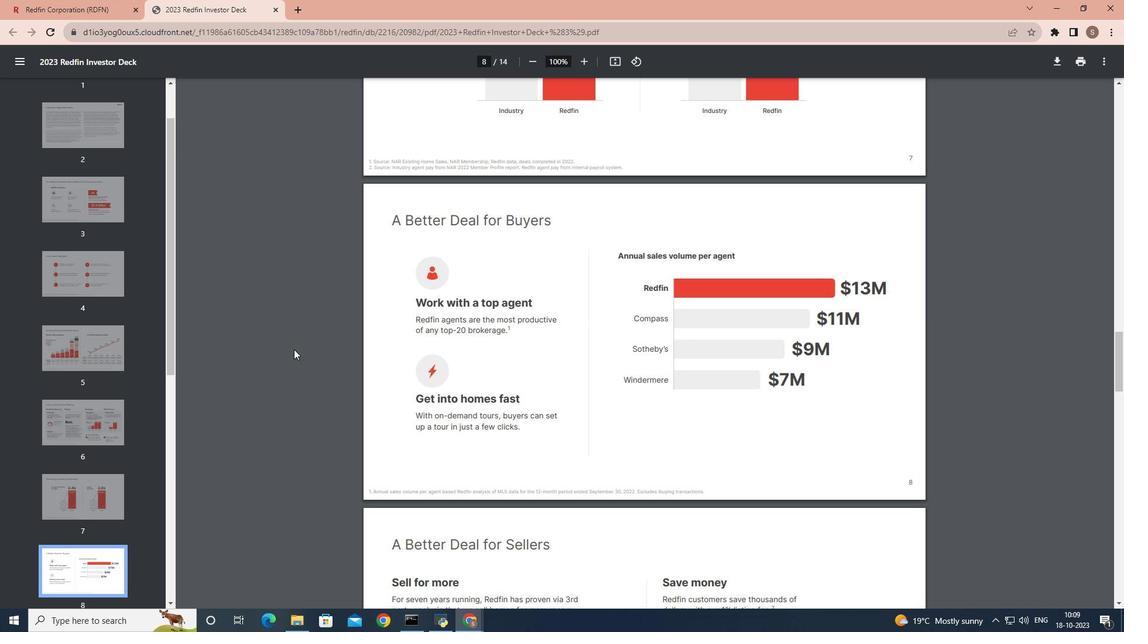 
Action: Mouse scrolled (293, 348) with delta (0, 0)
Screenshot: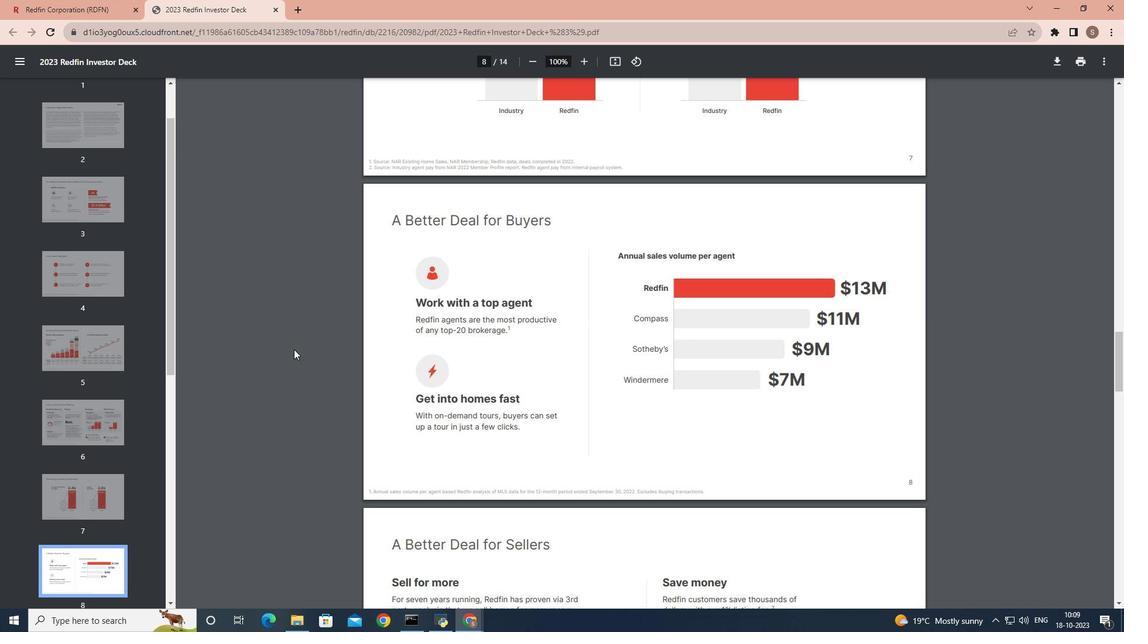 
Action: Mouse scrolled (293, 348) with delta (0, 0)
Screenshot: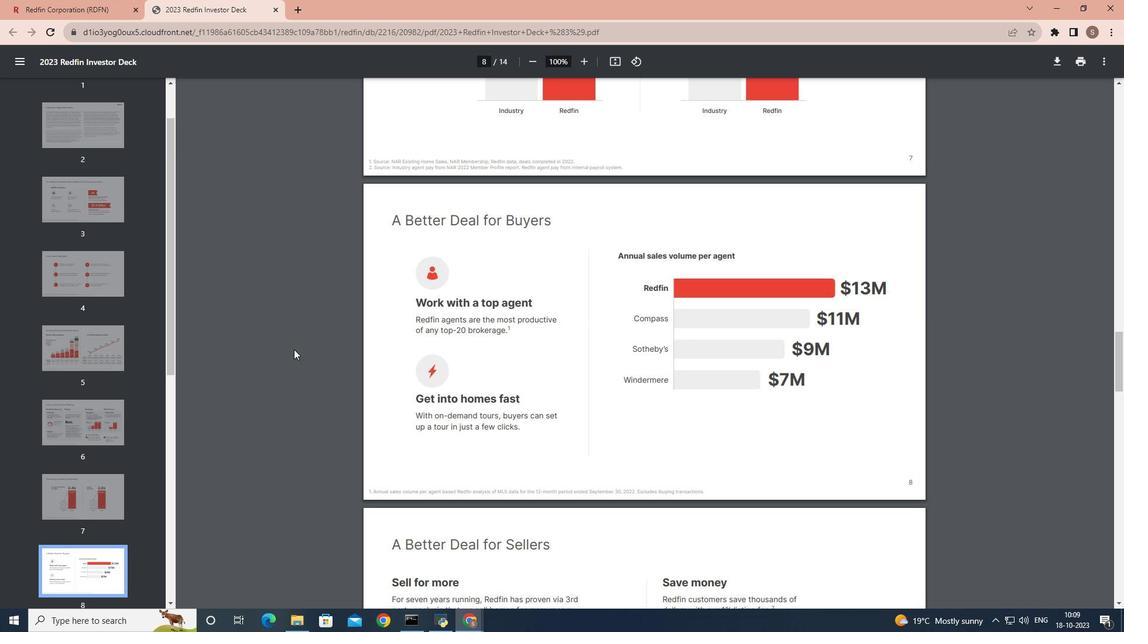 
Action: Mouse scrolled (293, 348) with delta (0, 0)
Screenshot: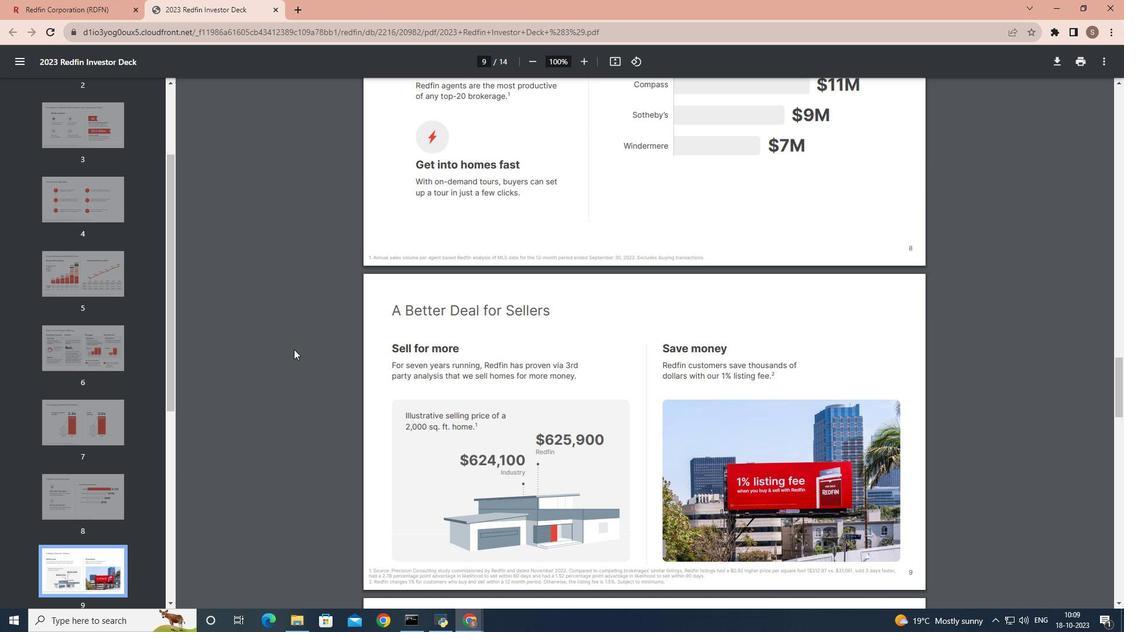 
Action: Mouse scrolled (293, 348) with delta (0, 0)
Screenshot: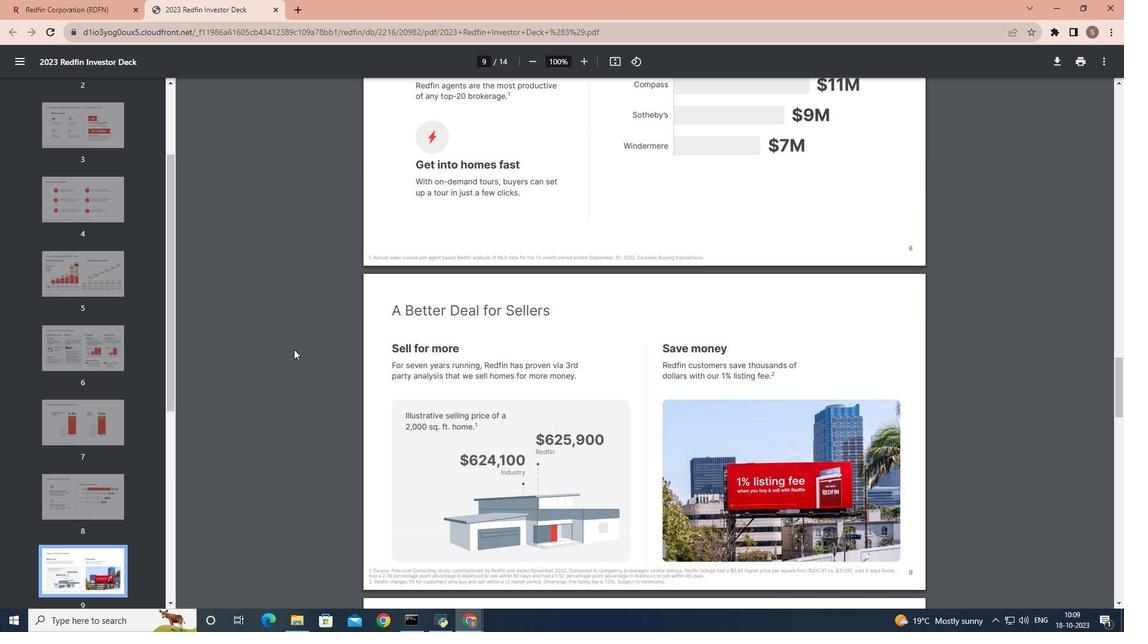 
Action: Mouse scrolled (293, 348) with delta (0, 0)
Screenshot: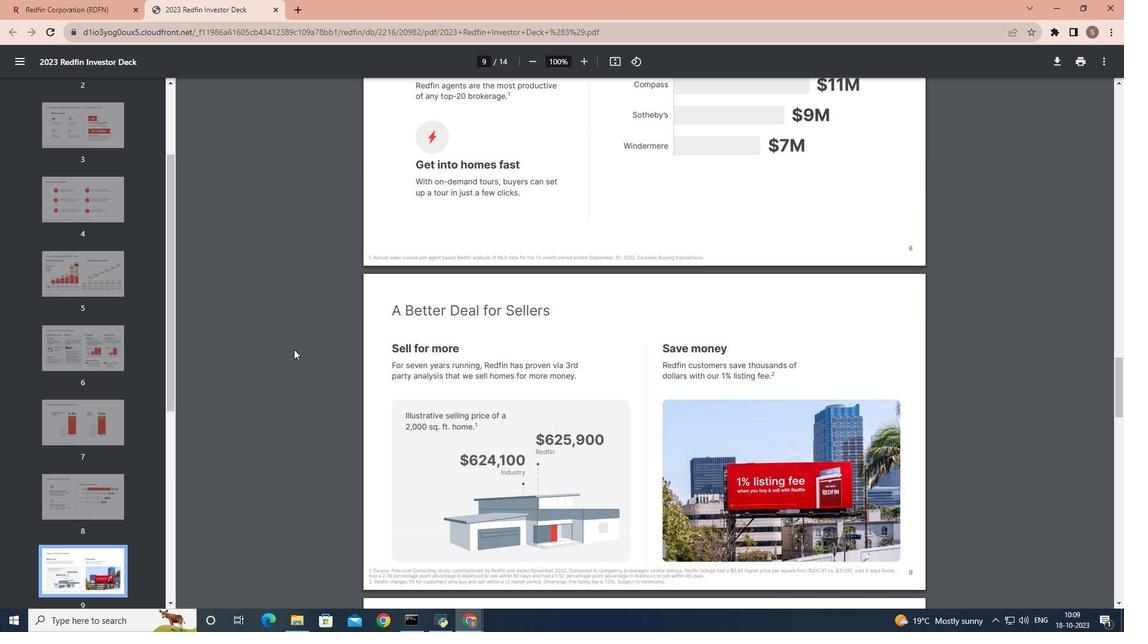 
Action: Mouse scrolled (293, 348) with delta (0, 0)
Screenshot: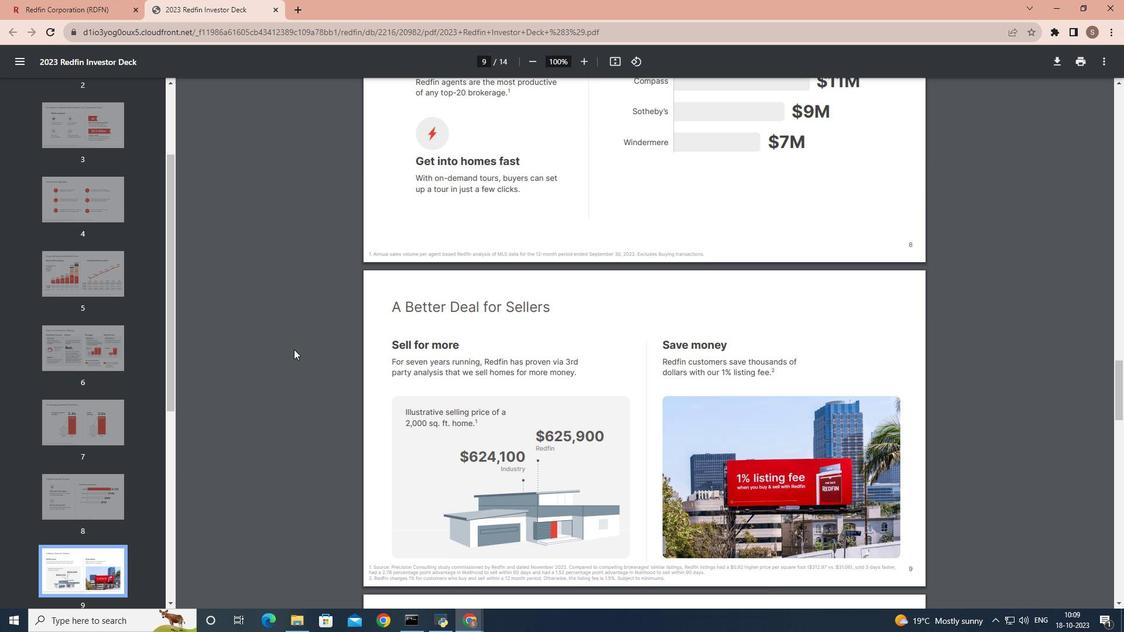 
Action: Mouse scrolled (293, 348) with delta (0, 0)
Screenshot: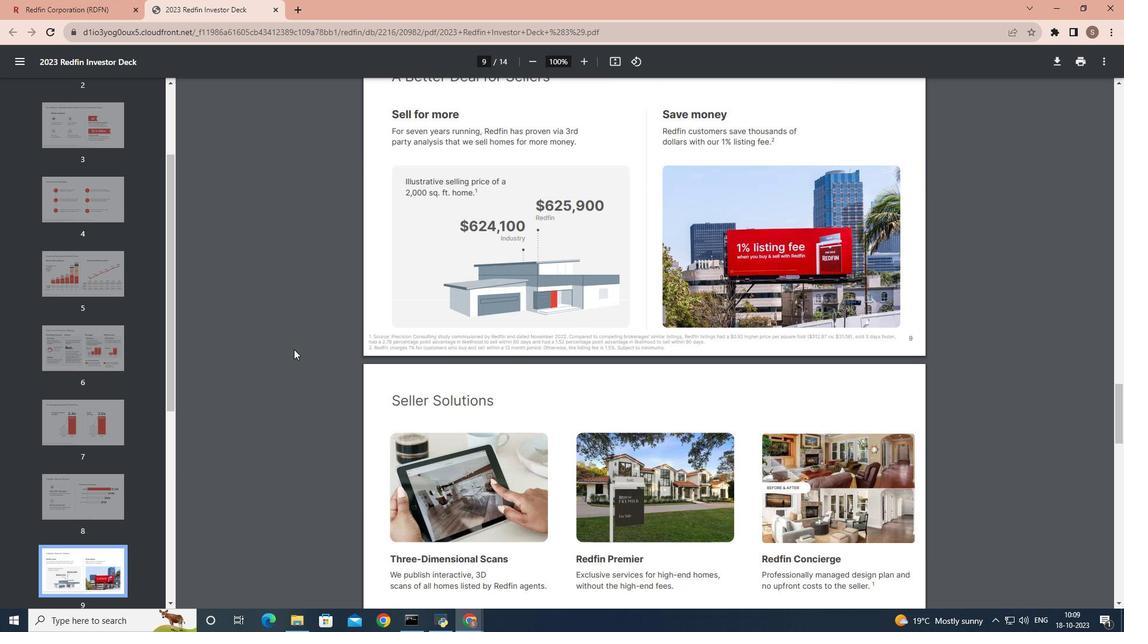 
Action: Mouse scrolled (293, 348) with delta (0, 0)
Screenshot: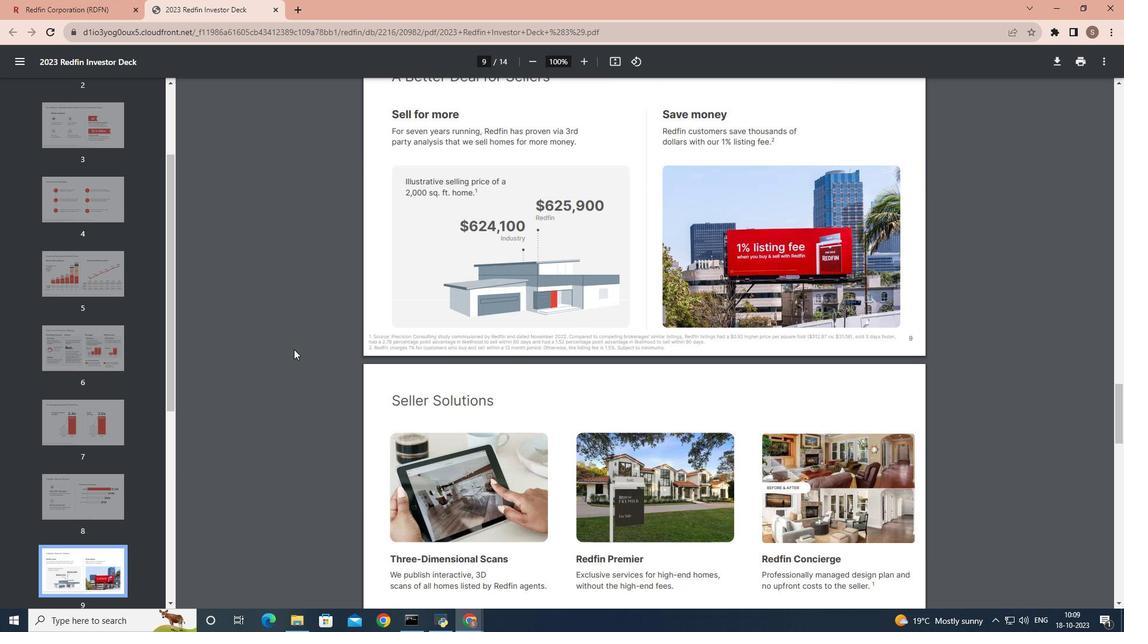 
Action: Mouse scrolled (293, 348) with delta (0, 0)
Screenshot: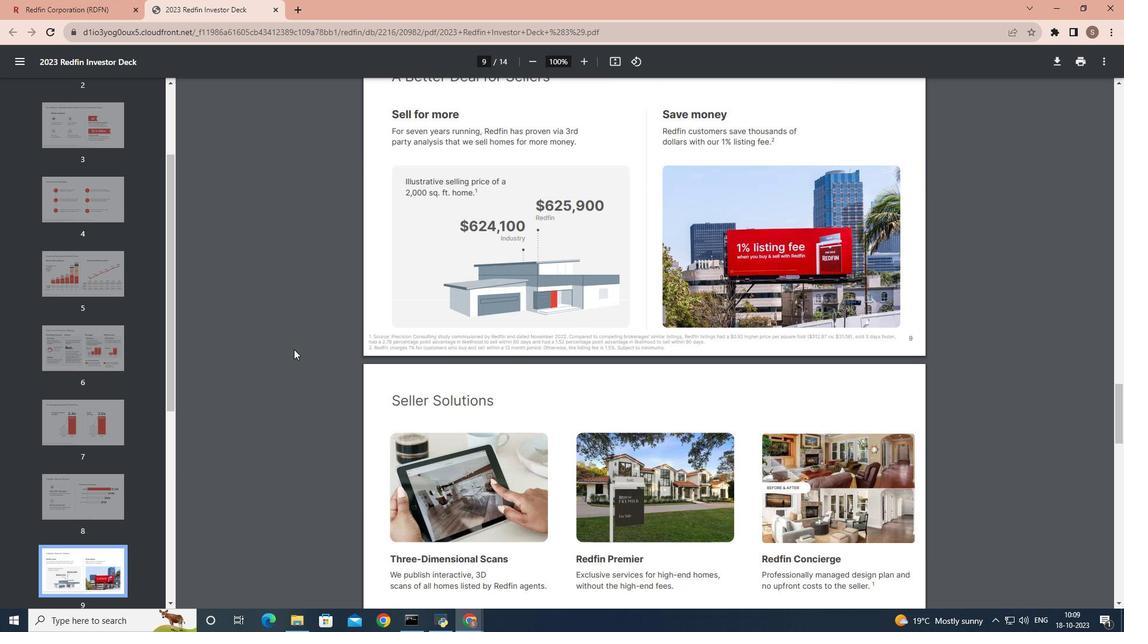 
Action: Mouse scrolled (293, 348) with delta (0, 0)
Screenshot: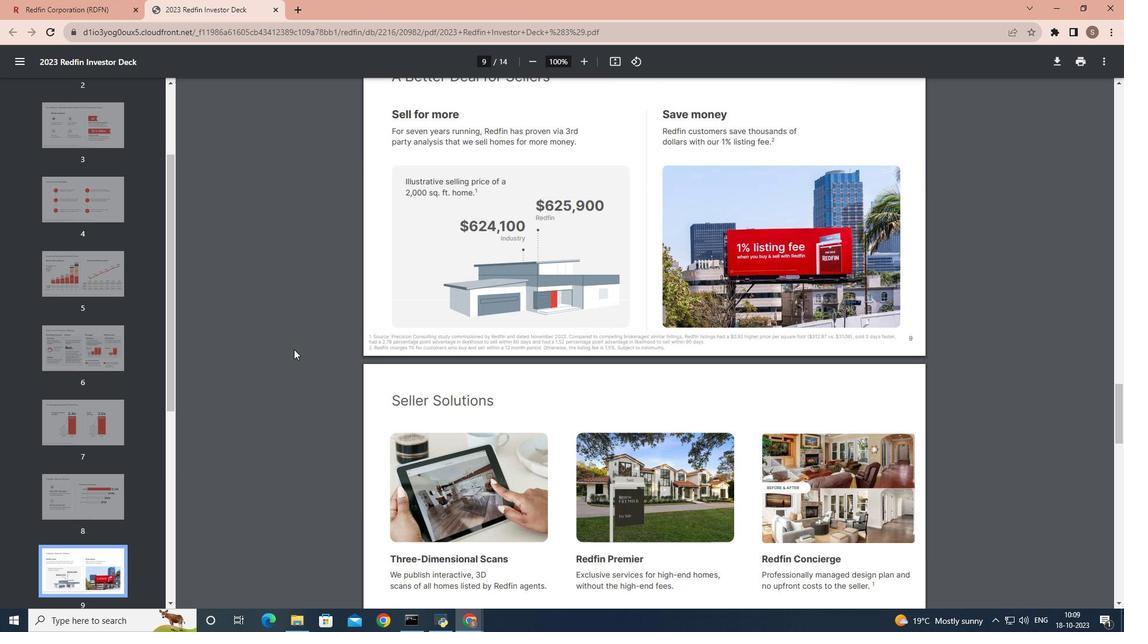
Action: Mouse scrolled (293, 348) with delta (0, 0)
Screenshot: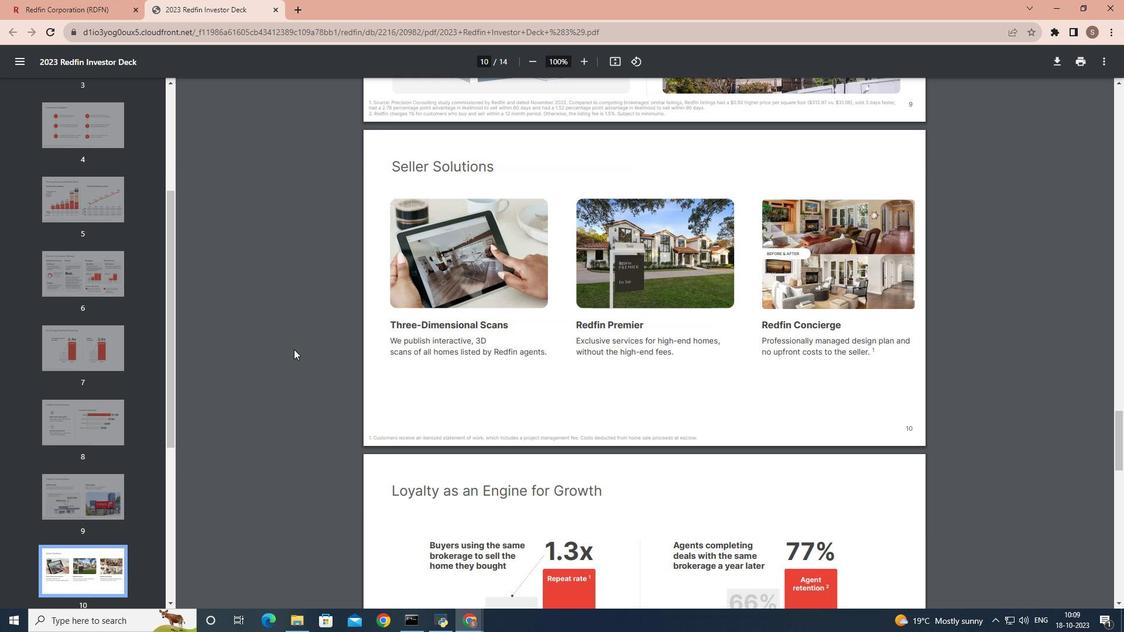 
Action: Mouse scrolled (293, 348) with delta (0, 0)
Screenshot: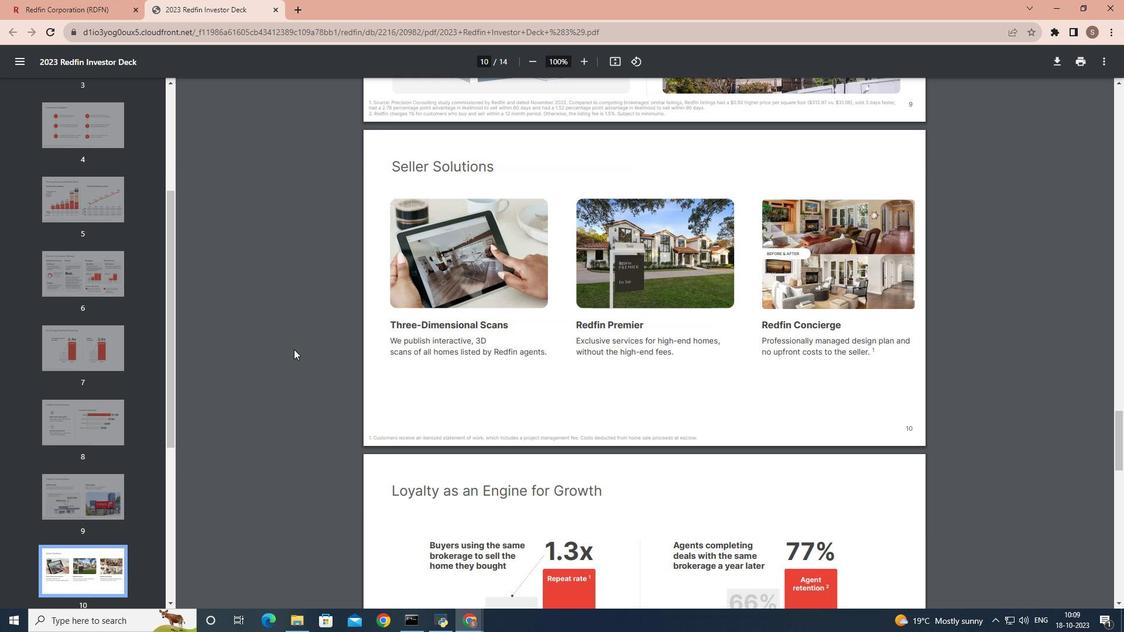 
Action: Mouse scrolled (293, 348) with delta (0, 0)
Screenshot: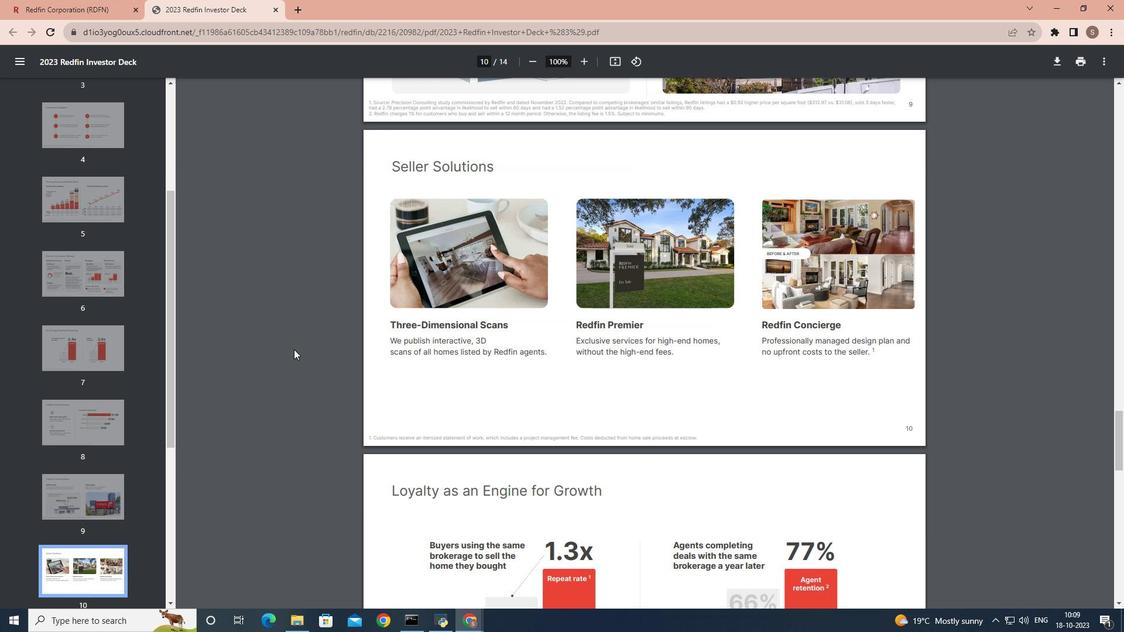 
Action: Mouse scrolled (293, 348) with delta (0, 0)
Screenshot: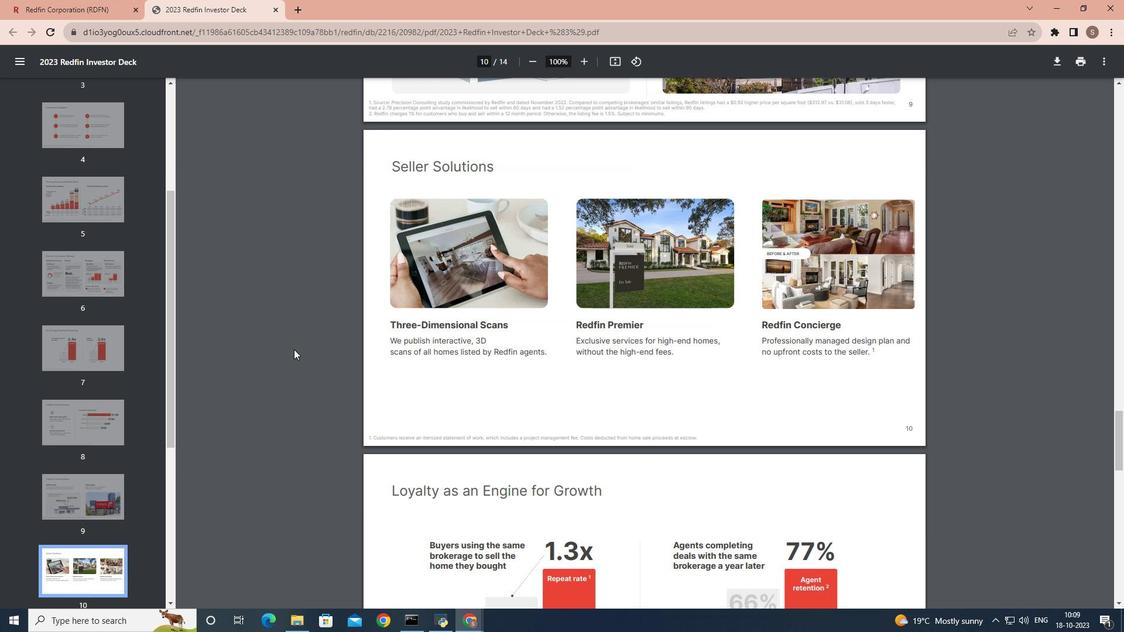 
Action: Mouse scrolled (293, 348) with delta (0, 0)
Screenshot: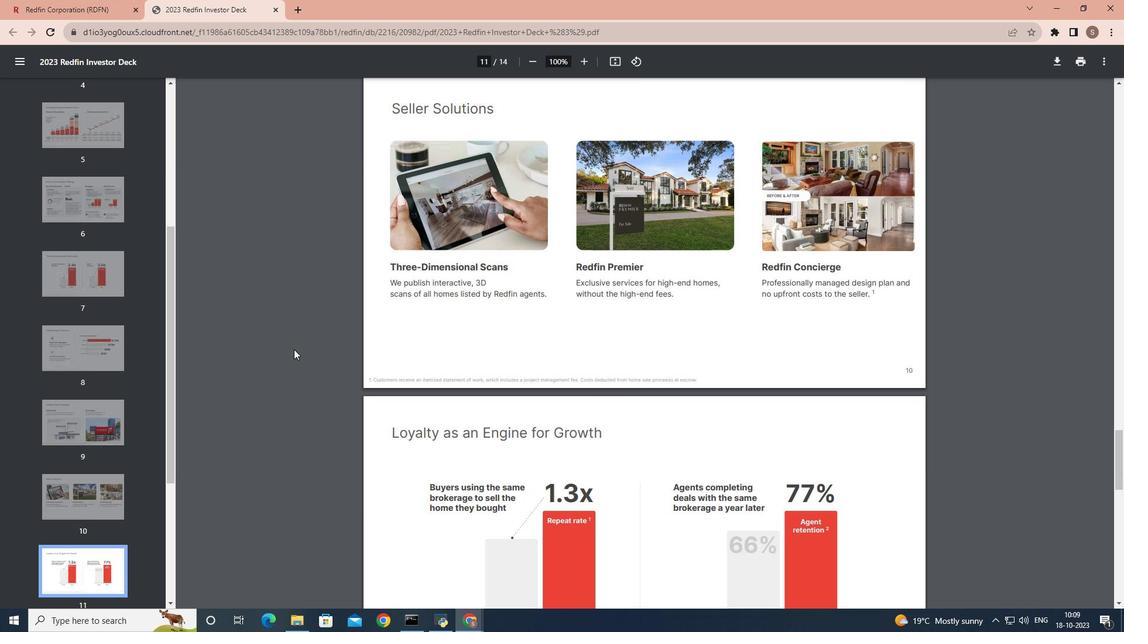 
Action: Mouse scrolled (293, 348) with delta (0, 0)
Screenshot: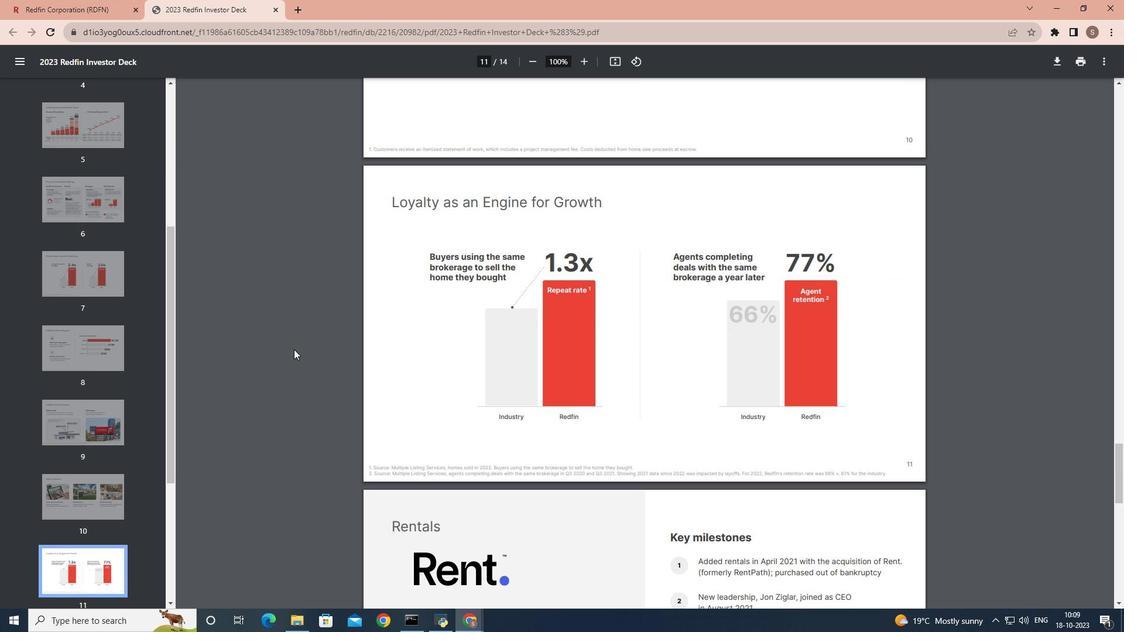 
Action: Mouse scrolled (293, 348) with delta (0, 0)
Screenshot: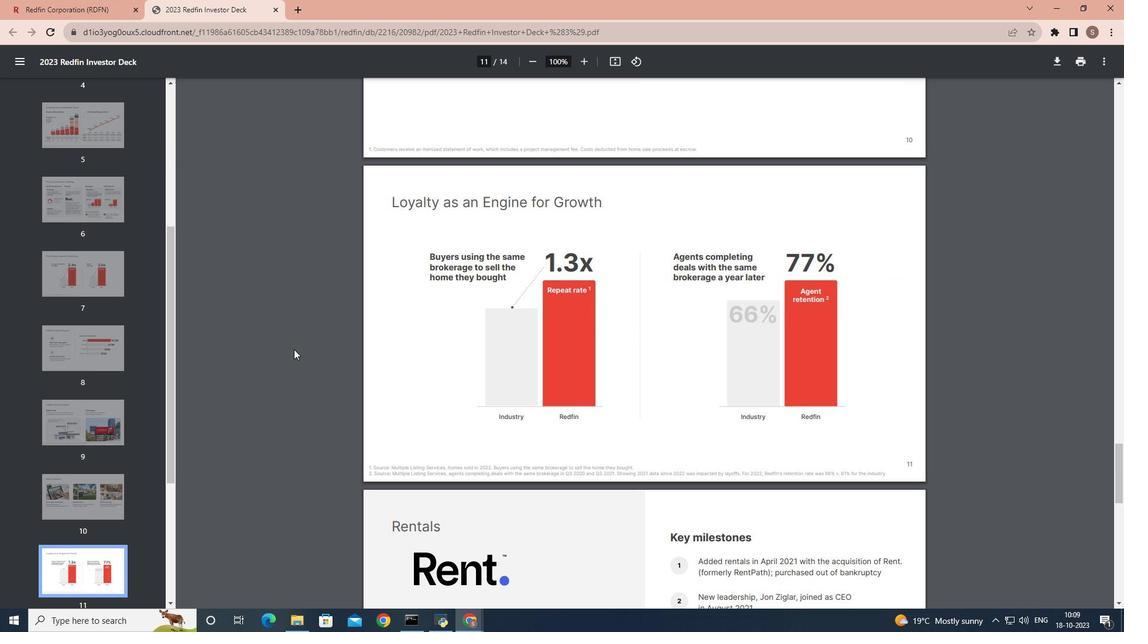 
Action: Mouse scrolled (293, 348) with delta (0, 0)
Screenshot: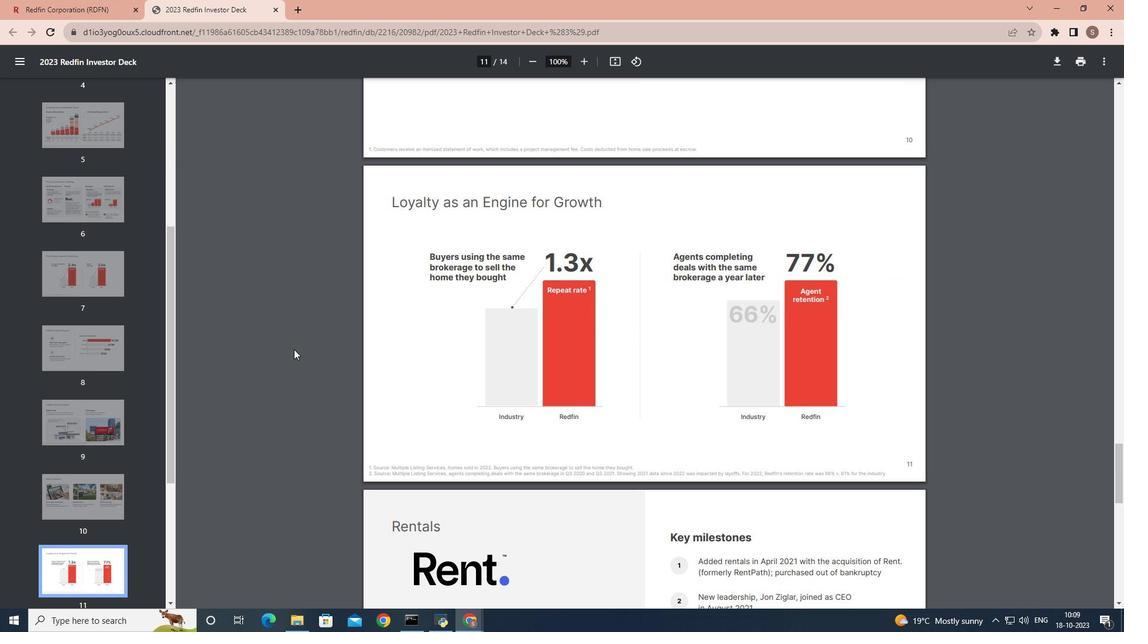 
Action: Mouse scrolled (293, 348) with delta (0, 0)
Screenshot: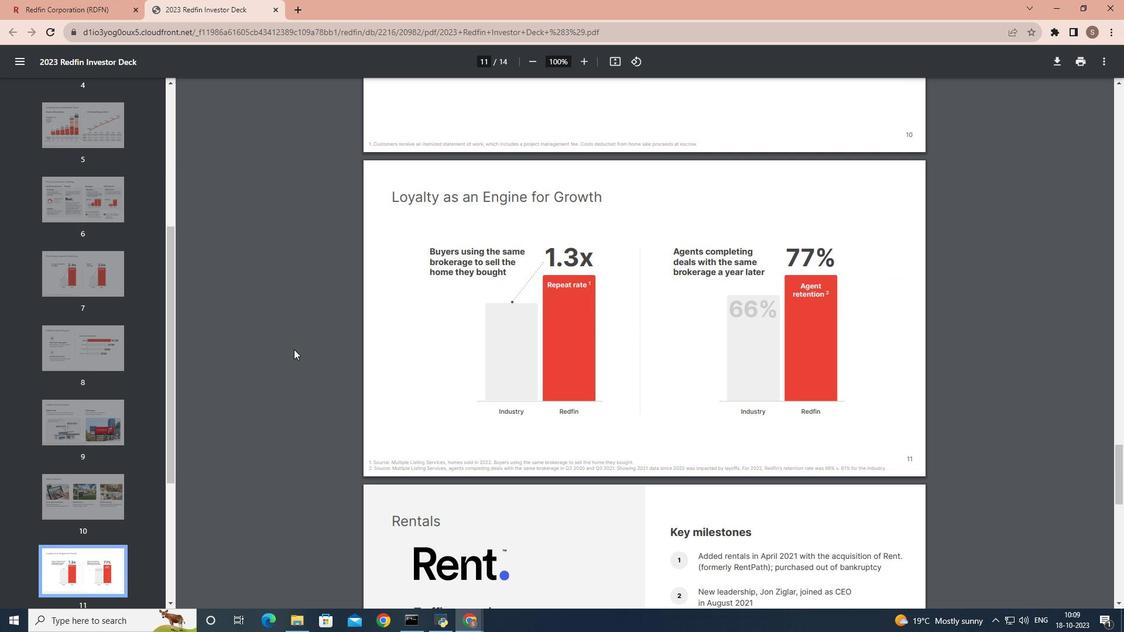 
Action: Mouse scrolled (293, 348) with delta (0, 0)
Screenshot: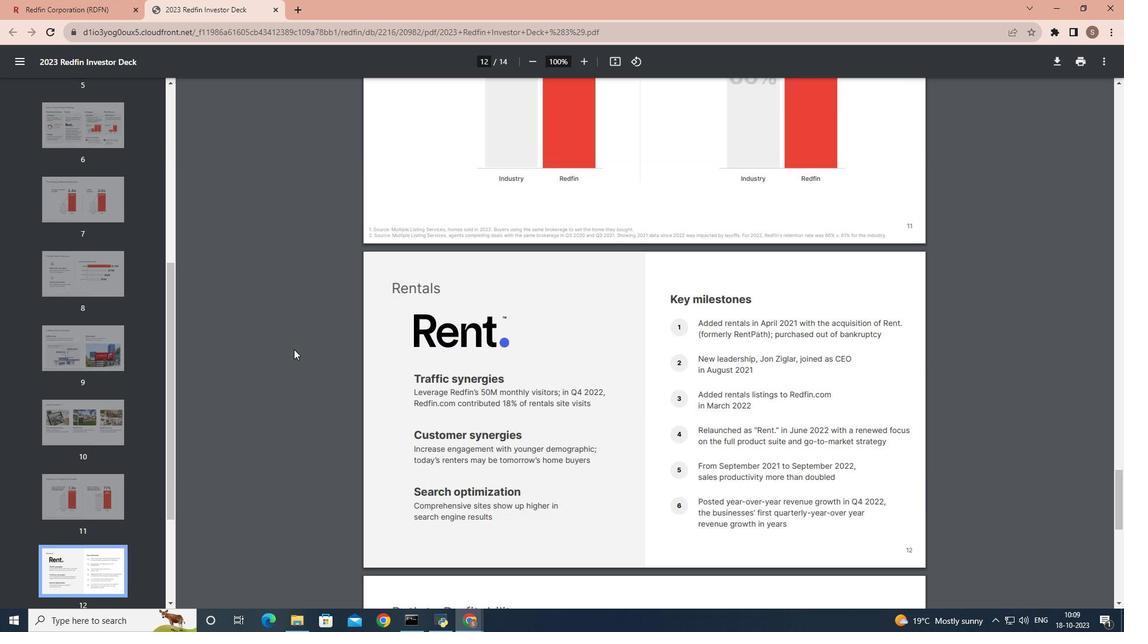 
Action: Mouse scrolled (293, 348) with delta (0, 0)
Screenshot: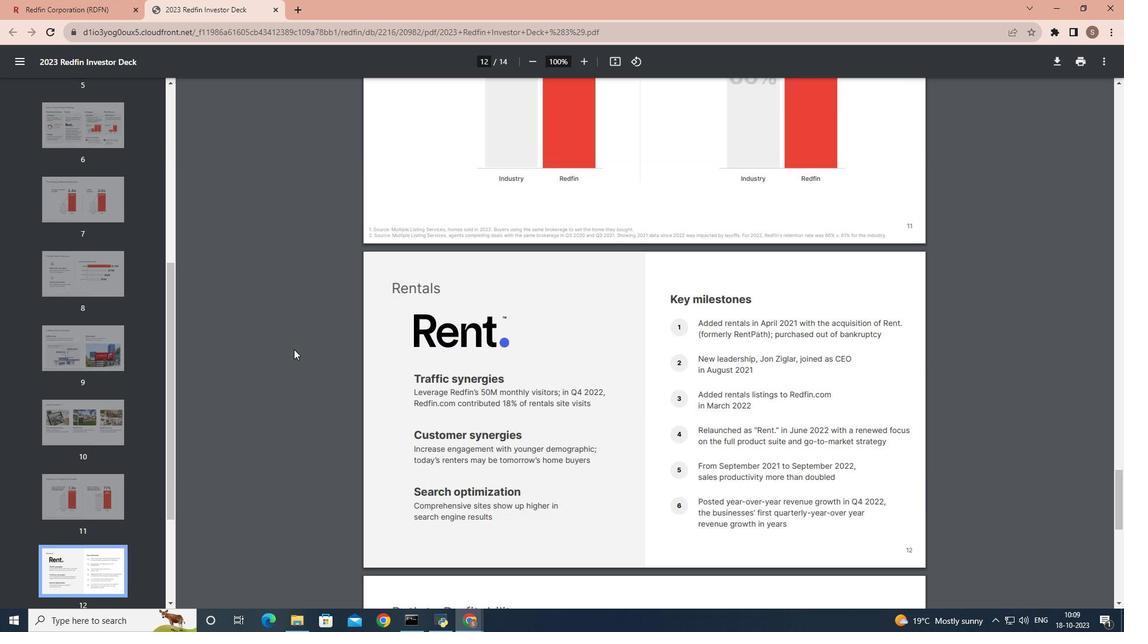 
Action: Mouse scrolled (293, 348) with delta (0, 0)
Screenshot: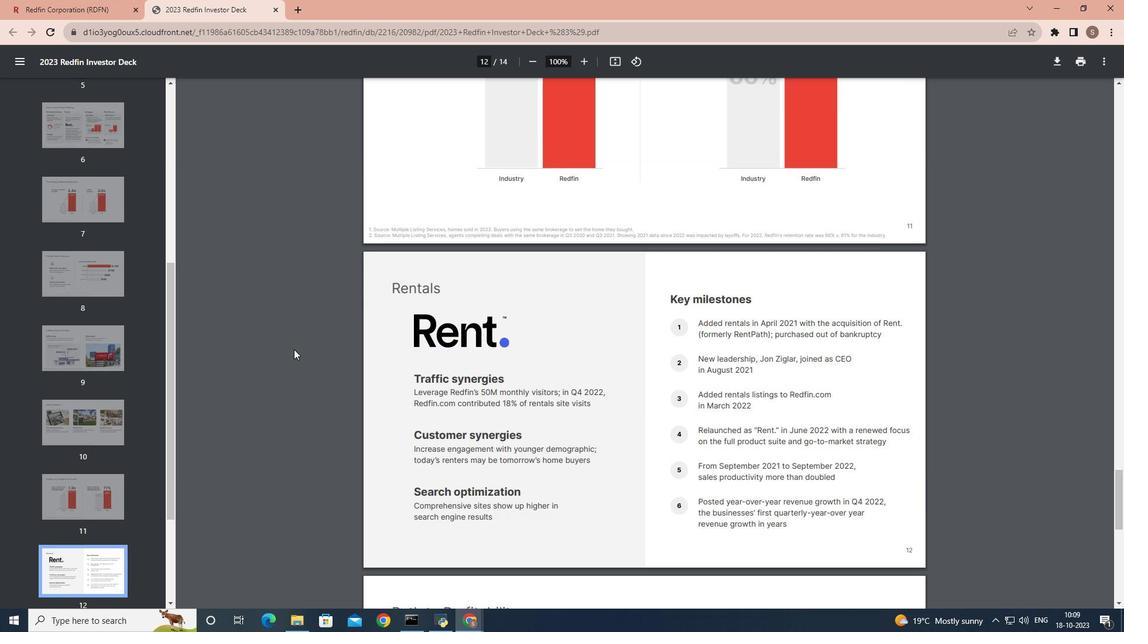 
Action: Mouse scrolled (293, 348) with delta (0, 0)
Screenshot: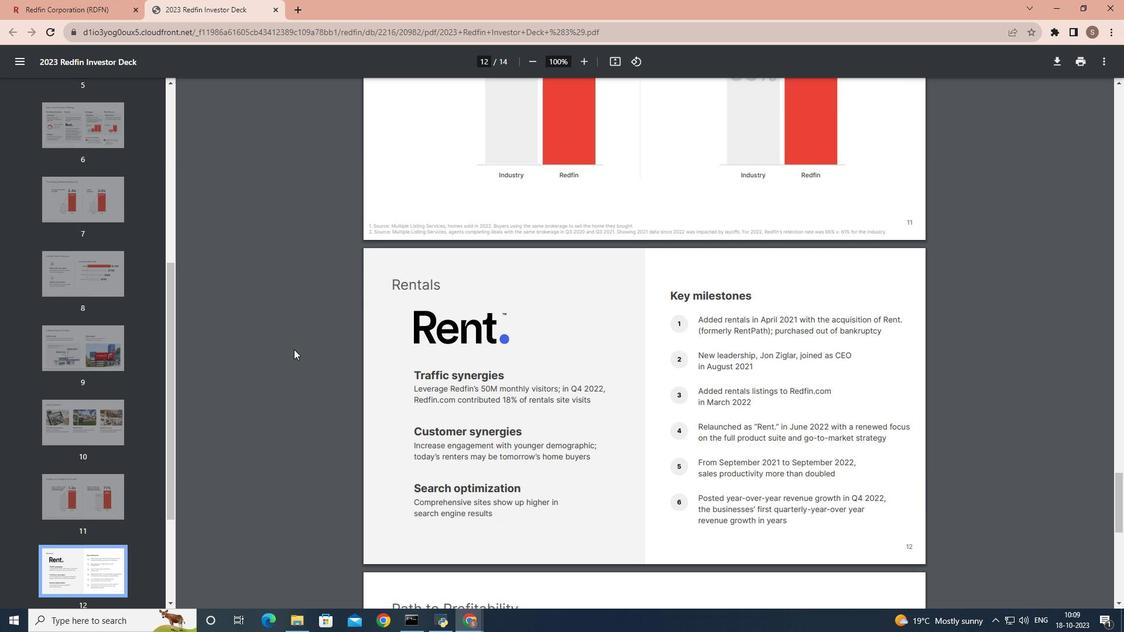 
Action: Mouse scrolled (293, 348) with delta (0, 0)
Screenshot: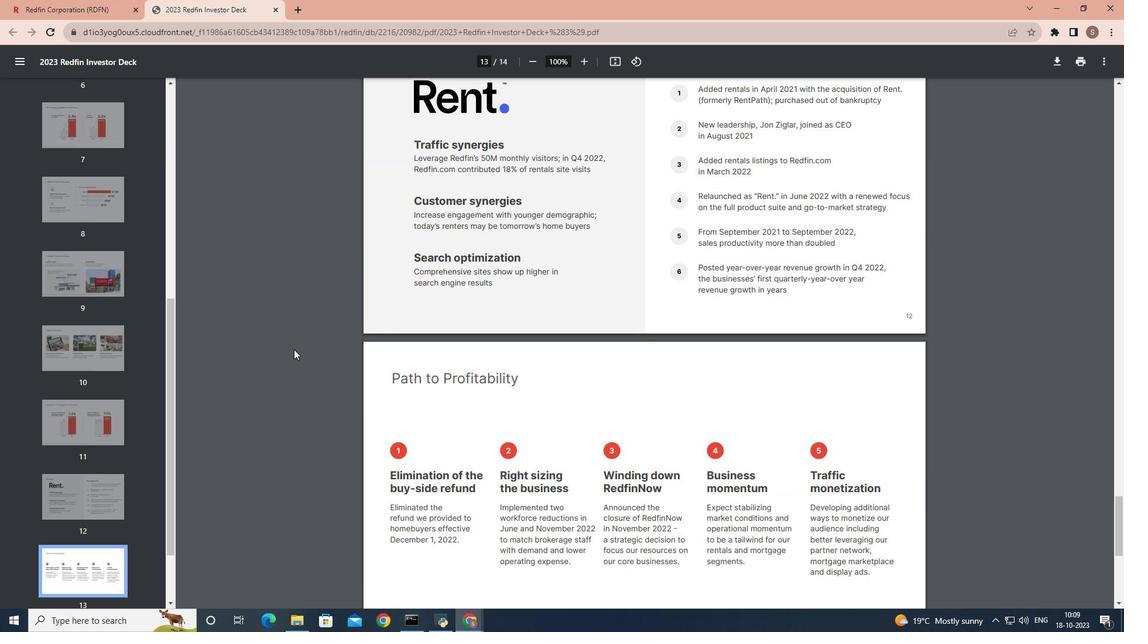 
Action: Mouse scrolled (293, 348) with delta (0, 0)
Screenshot: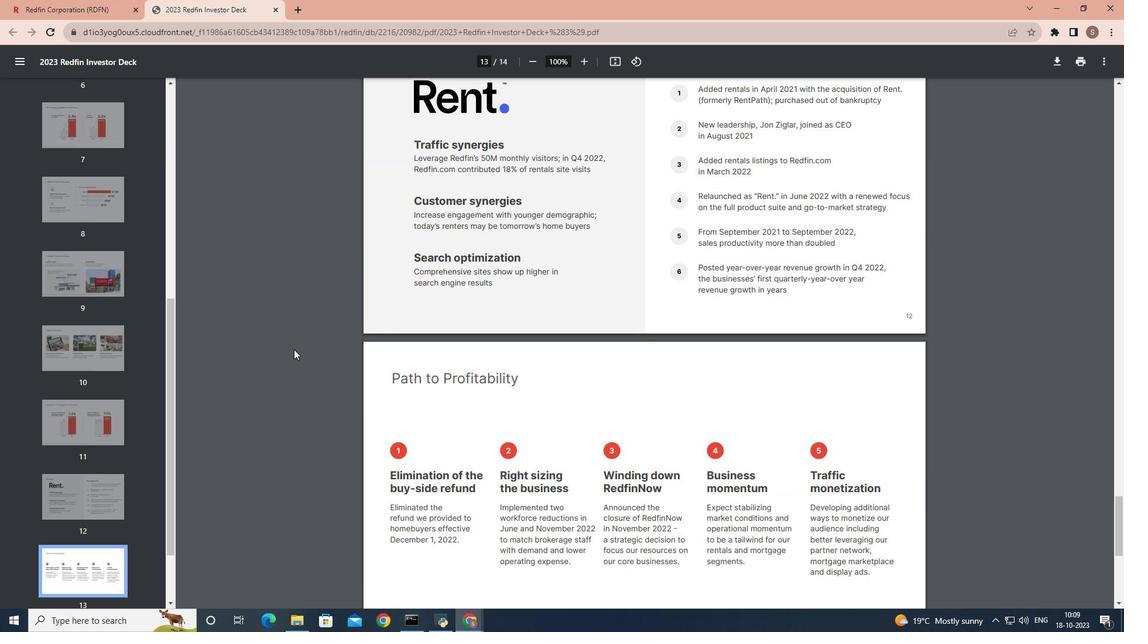 
Action: Mouse scrolled (293, 348) with delta (0, 0)
Screenshot: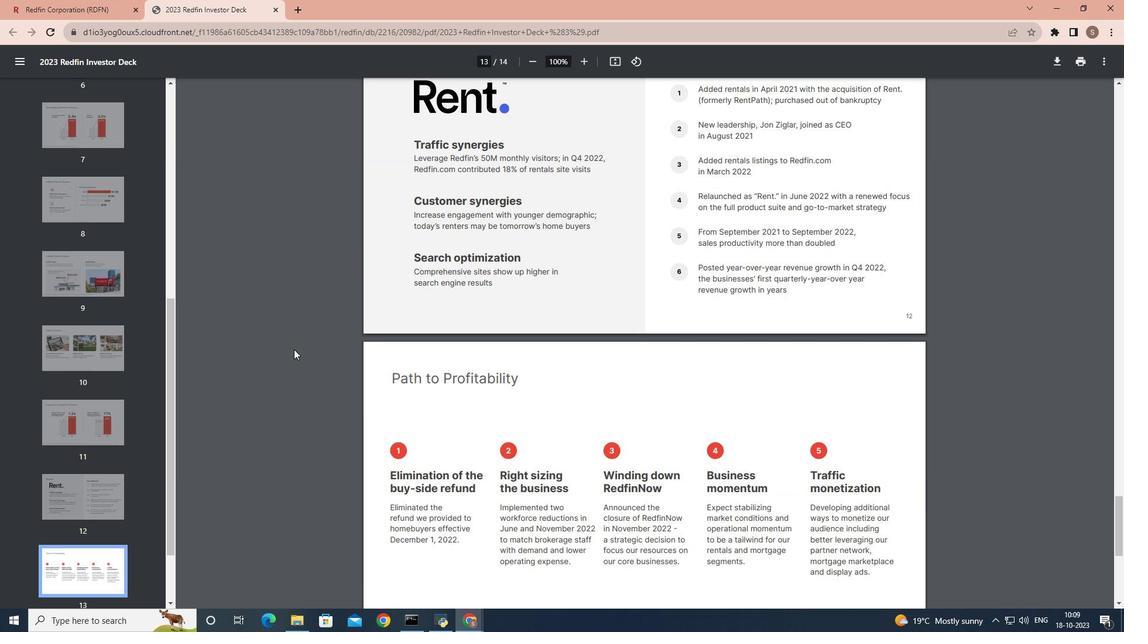 
Action: Mouse scrolled (293, 348) with delta (0, 0)
Screenshot: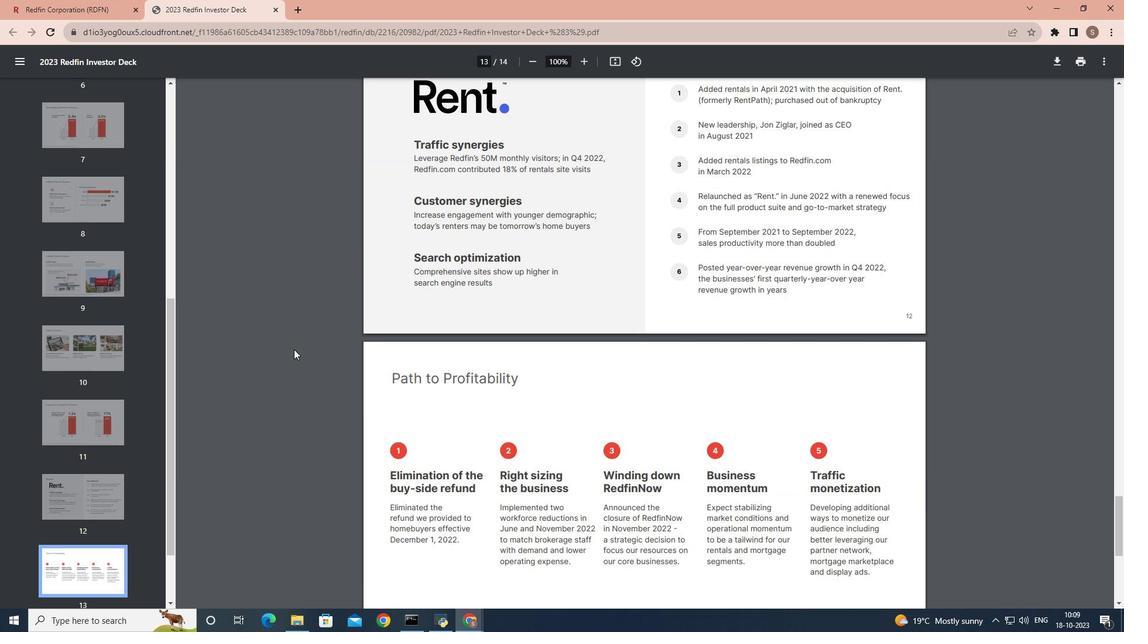 
Action: Mouse scrolled (293, 348) with delta (0, 0)
Screenshot: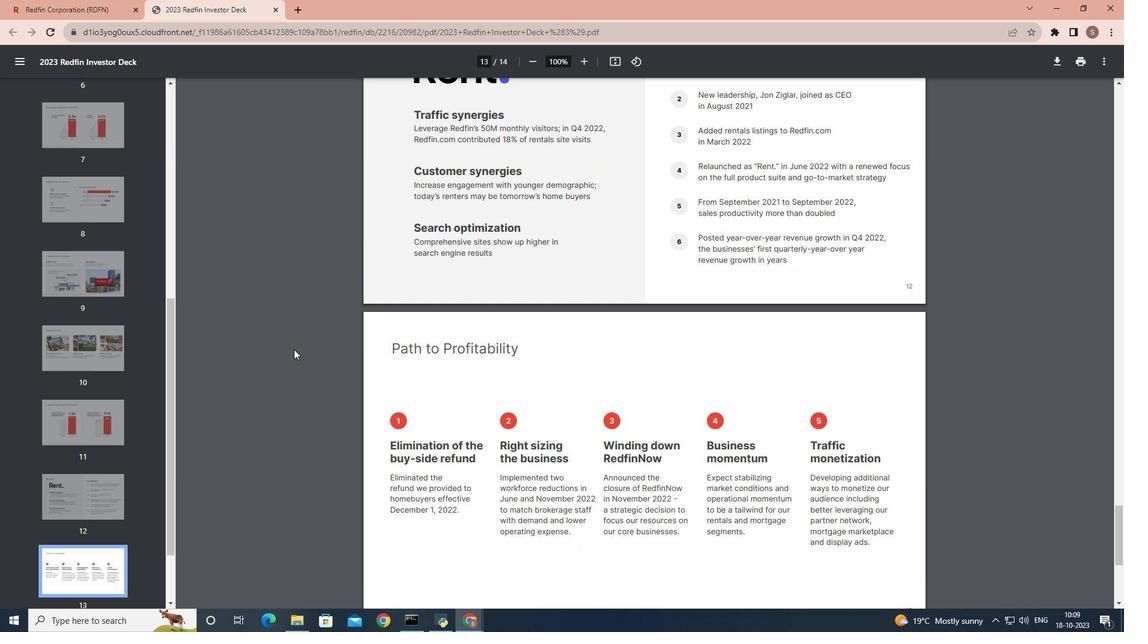 
Action: Mouse scrolled (293, 348) with delta (0, 0)
Screenshot: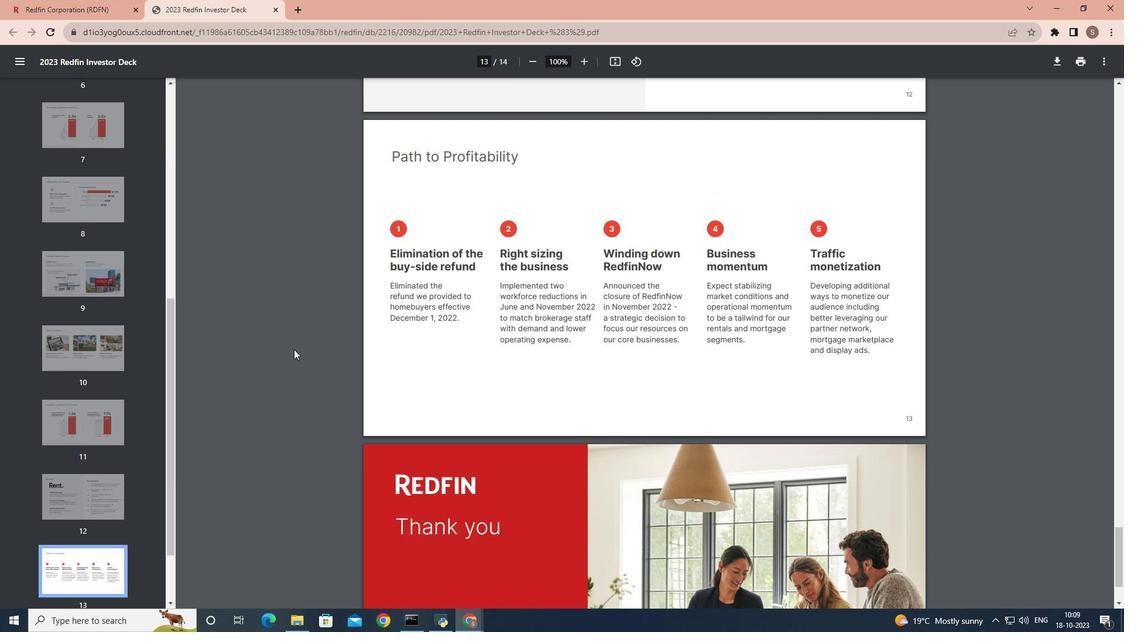 
Action: Mouse scrolled (293, 348) with delta (0, 0)
Screenshot: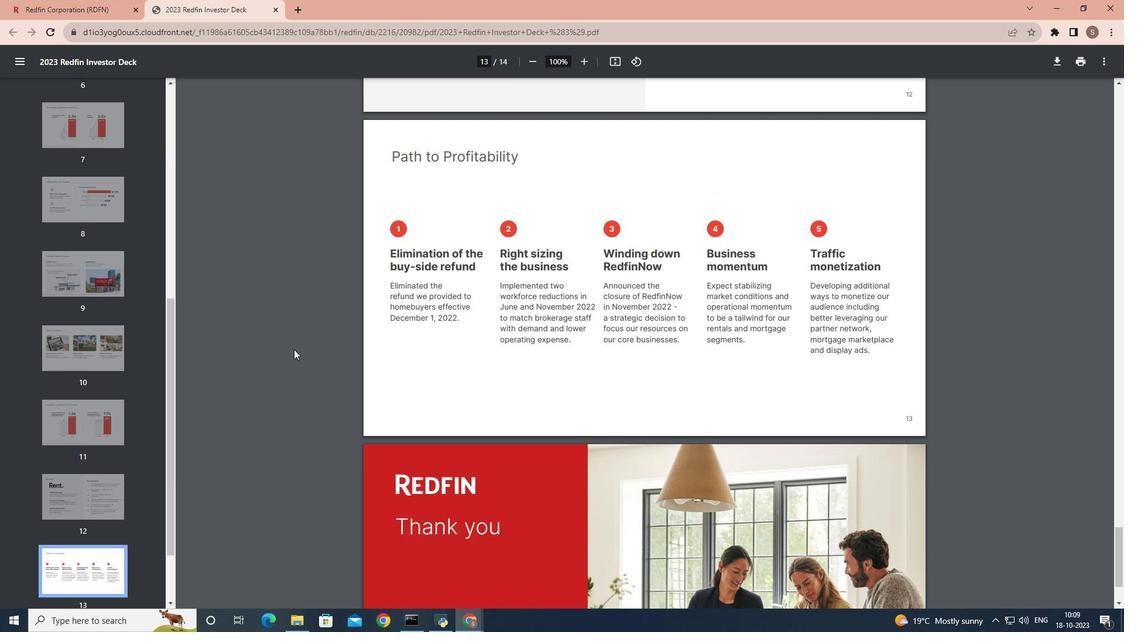 
Action: Mouse scrolled (293, 348) with delta (0, 0)
Screenshot: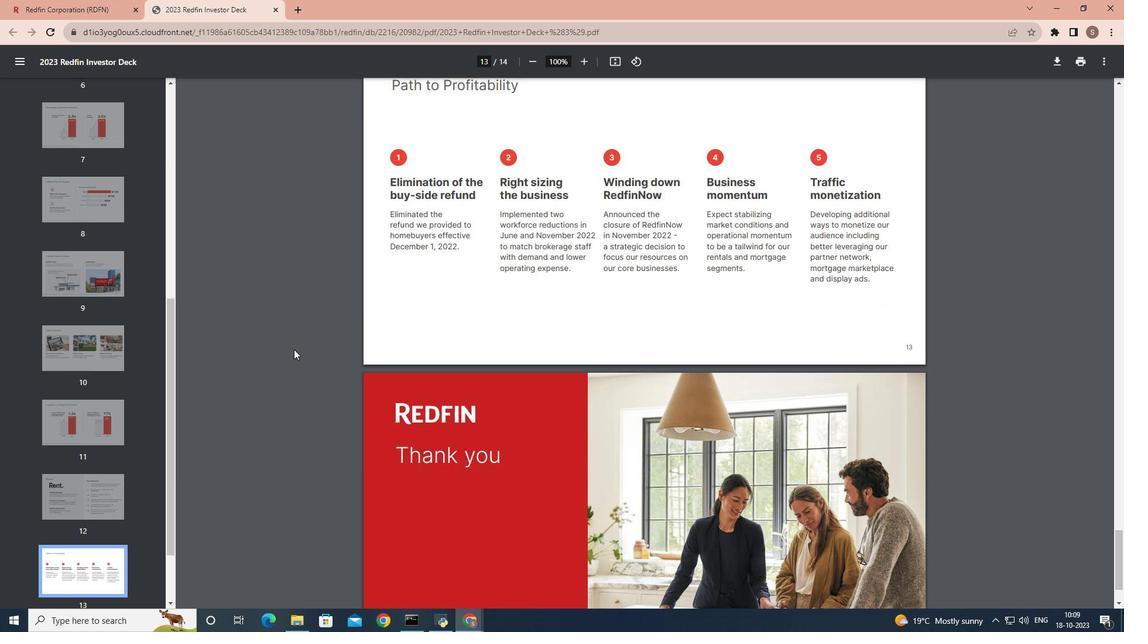 
Action: Mouse scrolled (293, 348) with delta (0, 0)
Screenshot: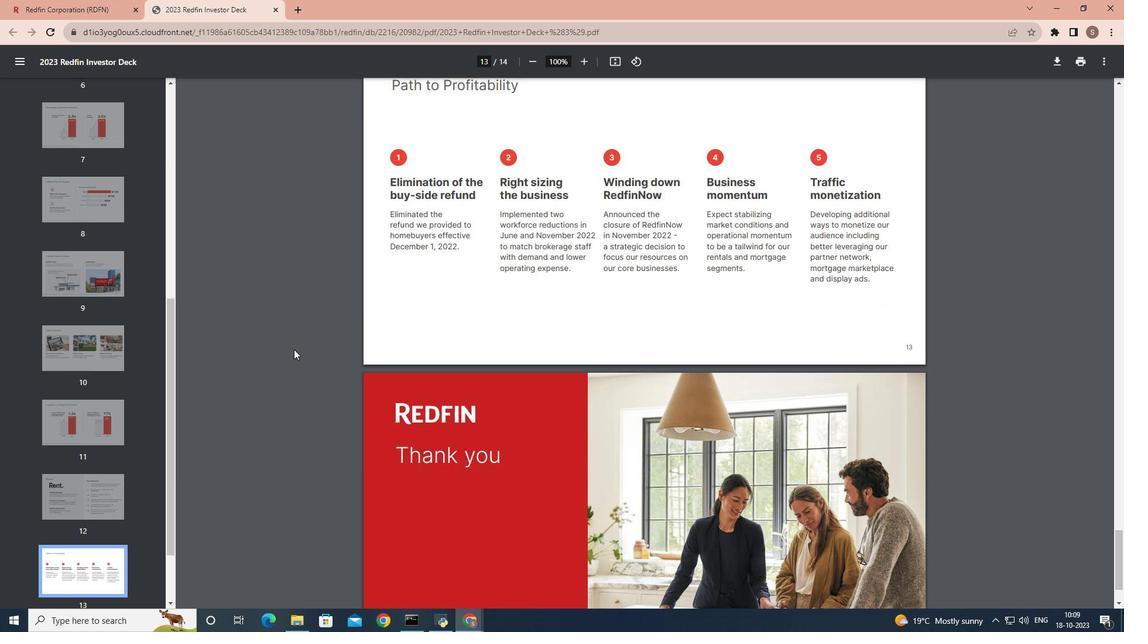 
Action: Mouse scrolled (293, 348) with delta (0, 0)
Screenshot: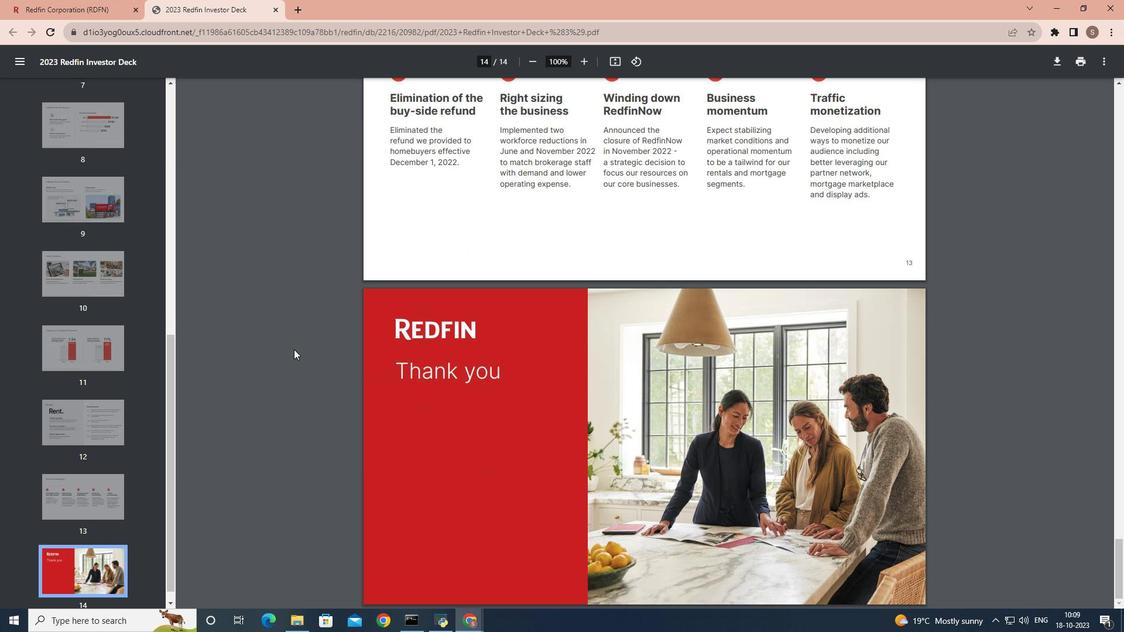 
Action: Mouse scrolled (293, 348) with delta (0, 0)
Screenshot: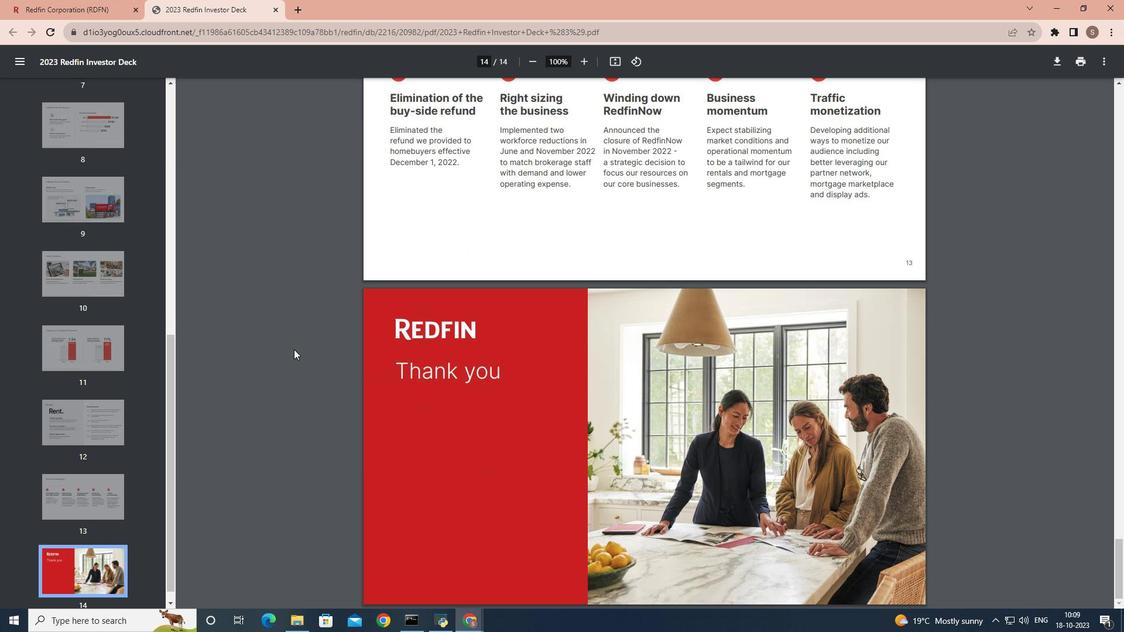
Action: Mouse scrolled (293, 348) with delta (0, 0)
Screenshot: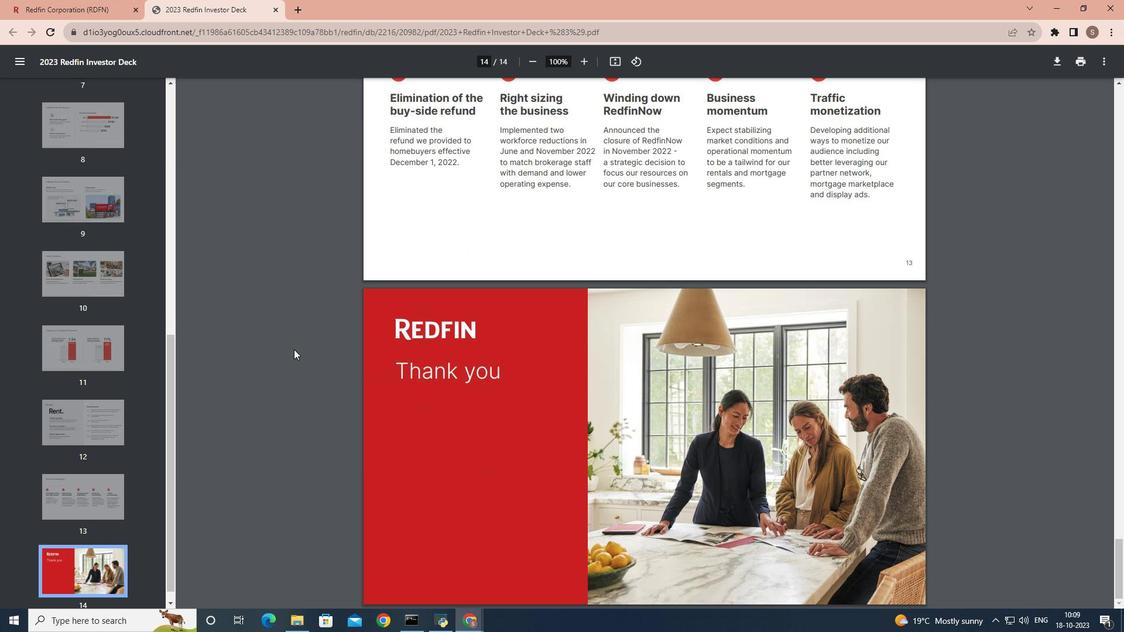 
Action: Mouse scrolled (293, 348) with delta (0, 0)
Screenshot: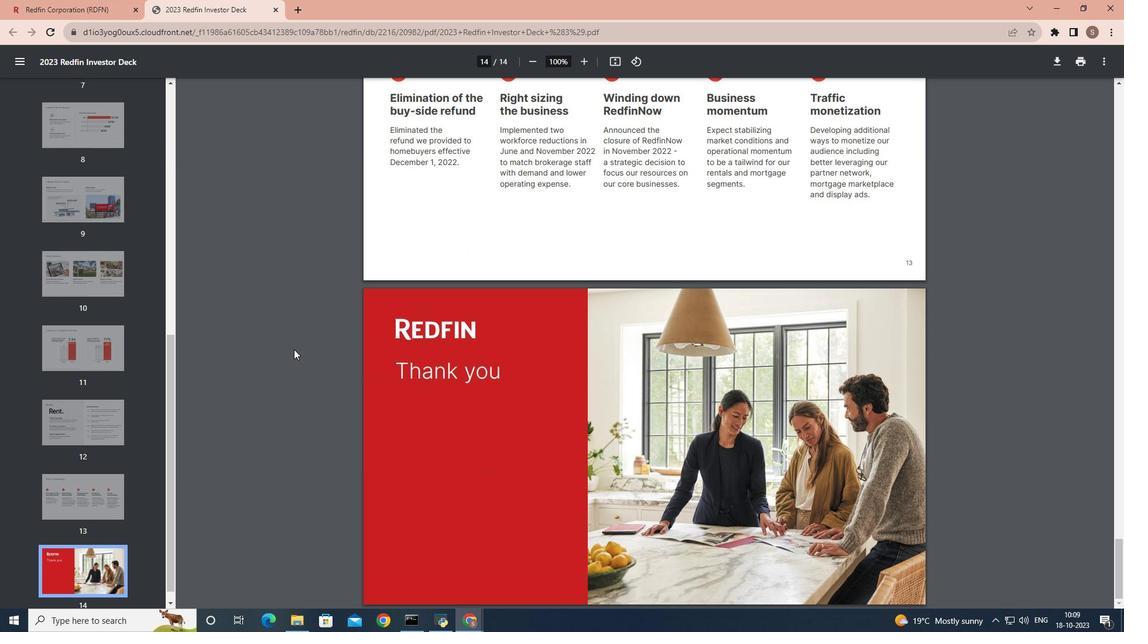 
Action: Mouse scrolled (293, 348) with delta (0, 0)
Screenshot: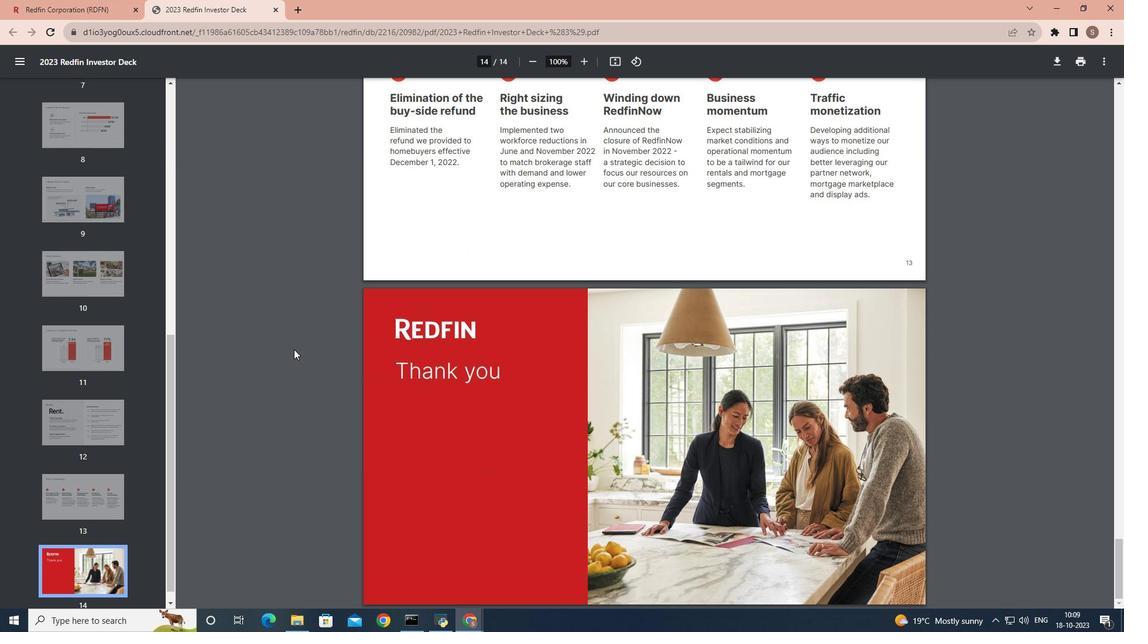 
Action: Mouse scrolled (293, 348) with delta (0, 0)
Screenshot: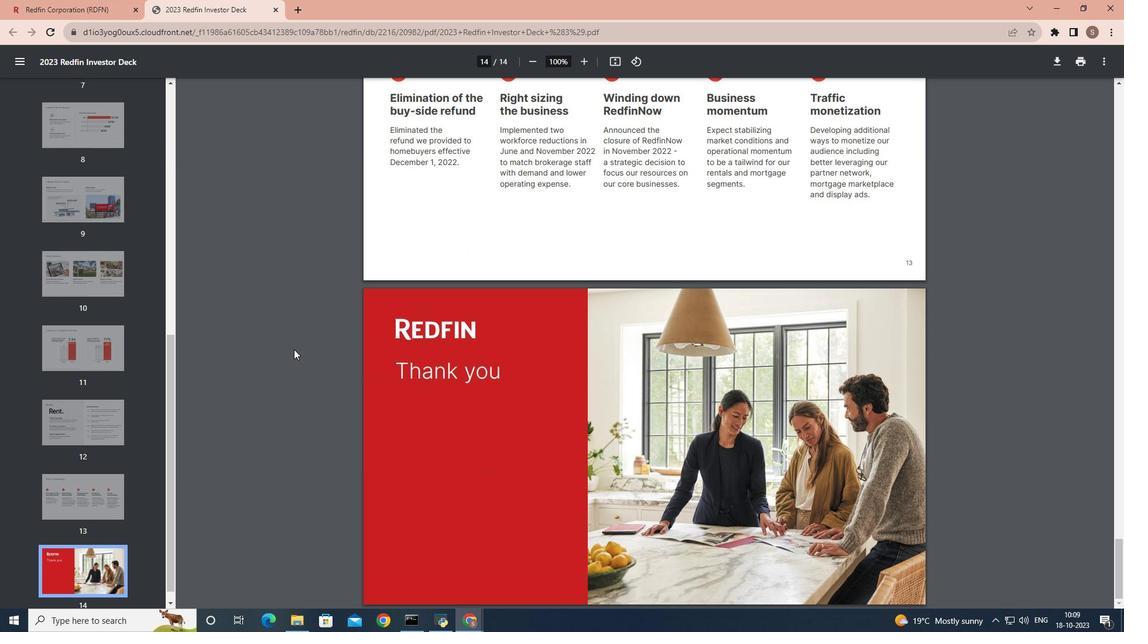 
